 Task: Research Airbnb properties in As Samu, Palestinian Territory from 10th December, 2023 to 25th December, 2023 for 3 adults, 1 child. Place can be shared room with 2 bedrooms having 3 beds and 2 bathrooms. Property type can be guest house. Amenities needed are: wifi, TV, free parkinig on premises, gym, breakfast. Look for 3 properties as per requirement.
Action: Mouse moved to (459, 62)
Screenshot: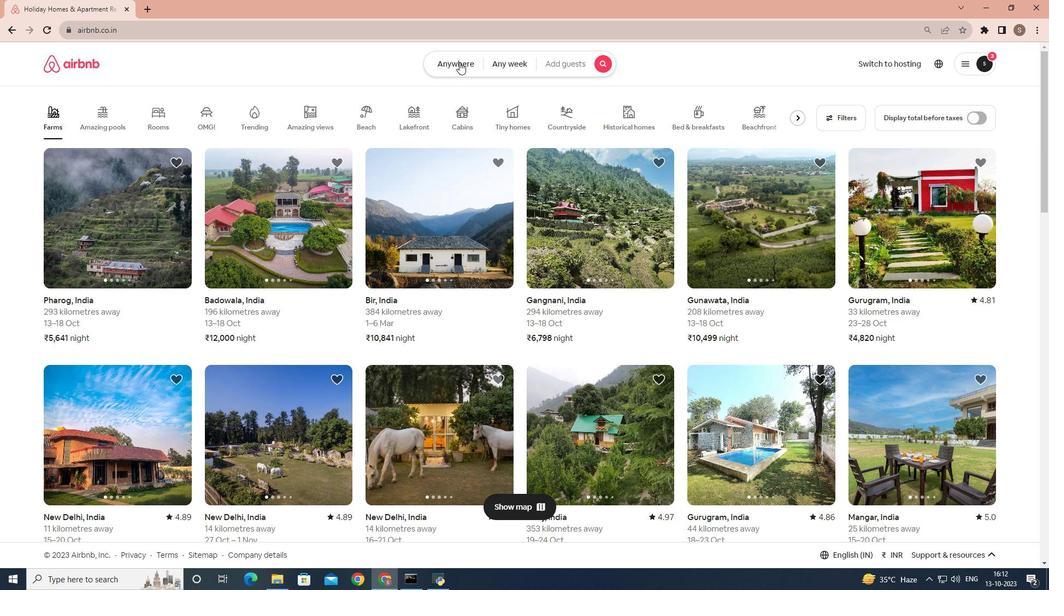 
Action: Mouse pressed left at (459, 62)
Screenshot: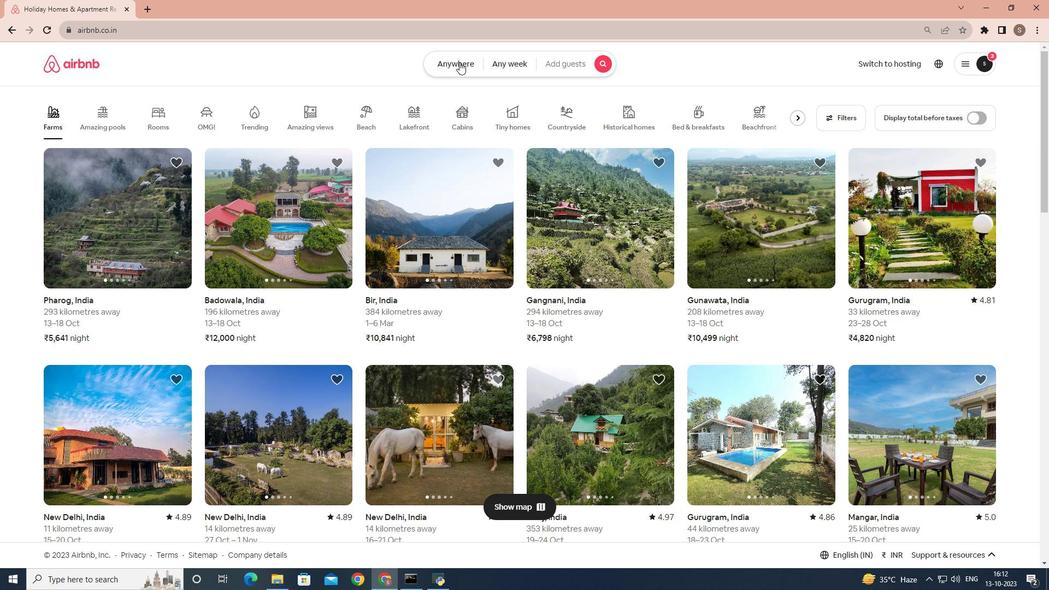
Action: Mouse moved to (351, 100)
Screenshot: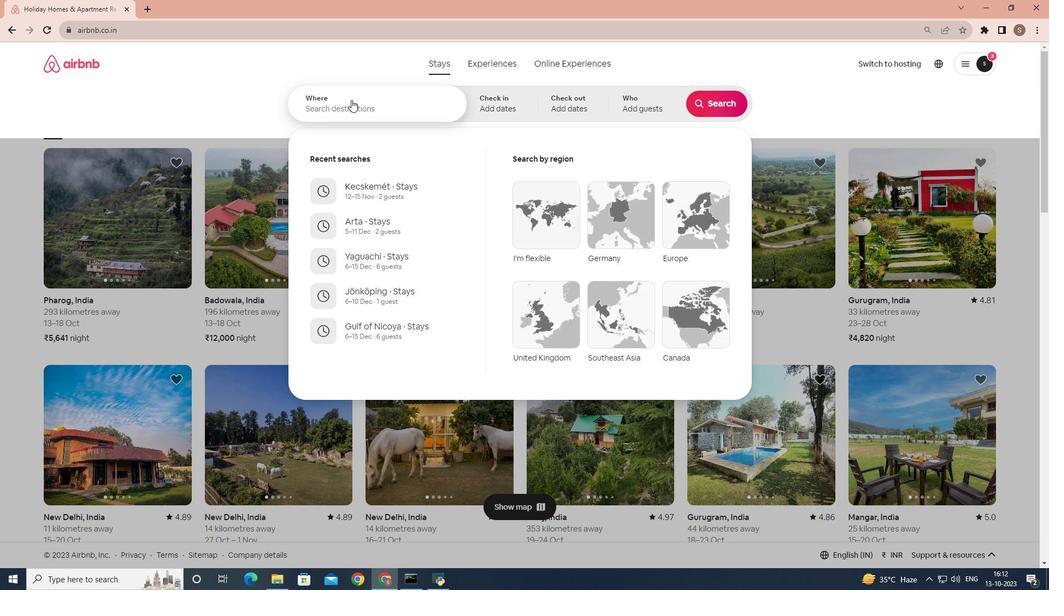 
Action: Mouse pressed left at (351, 100)
Screenshot: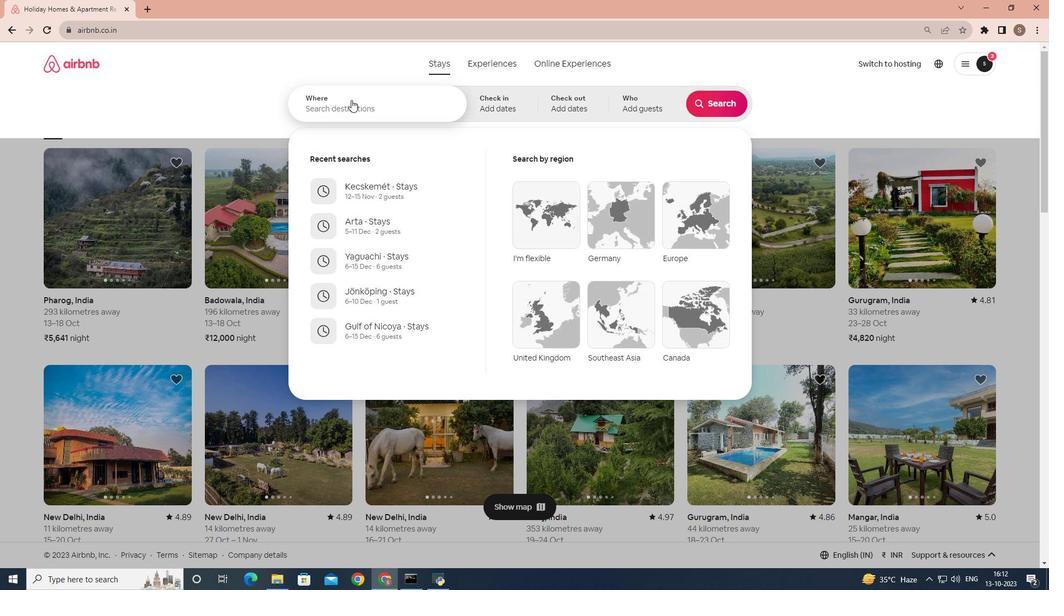 
Action: Mouse moved to (349, 107)
Screenshot: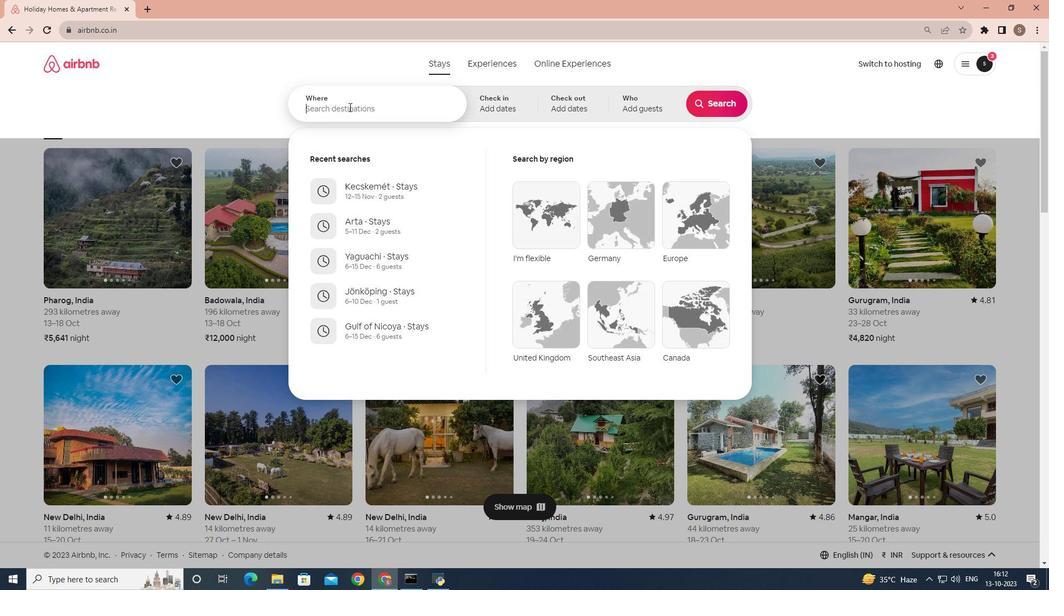 
Action: Key pressed <Key.shift>As<Key.space><Key.shift>Samu<Key.space><Key.backspace>,<Key.space><Key.shift>Palestinian<Key.space><Key.shift>Tr<Key.backspace>erritory<Key.enter>
Screenshot: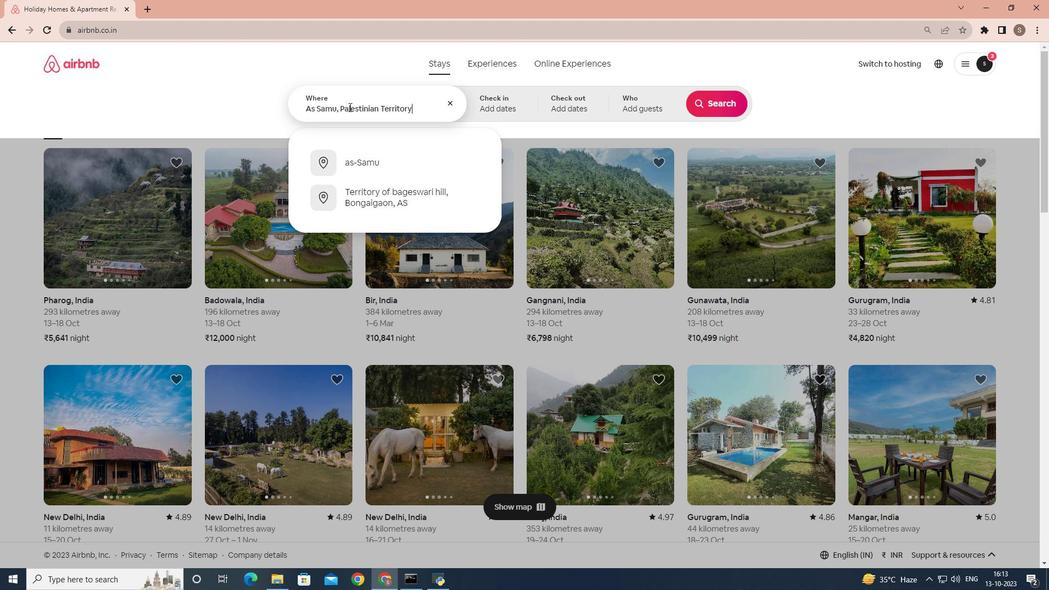 
Action: Mouse moved to (714, 191)
Screenshot: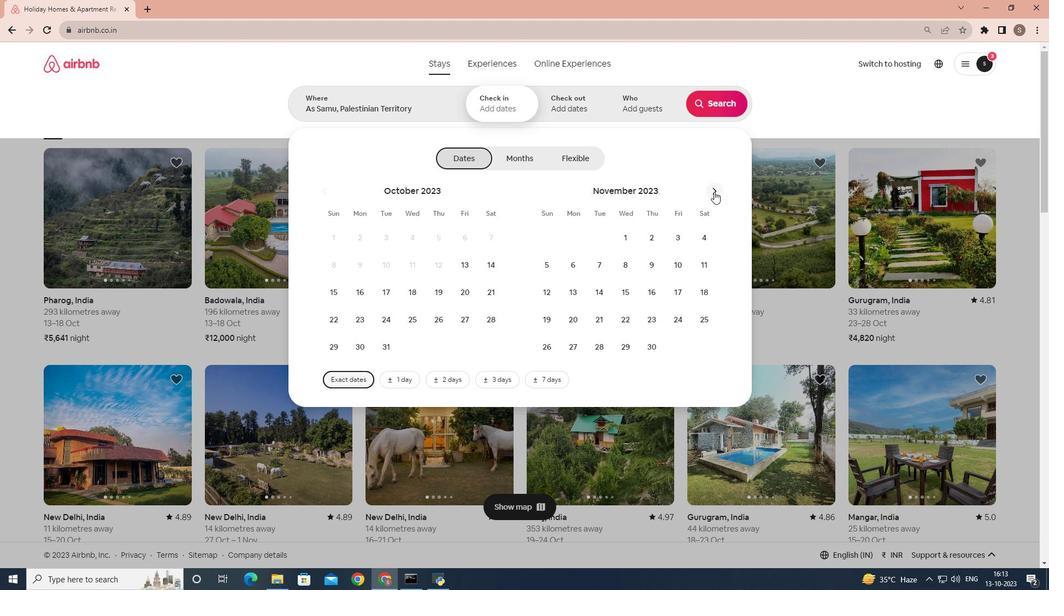 
Action: Mouse pressed left at (714, 191)
Screenshot: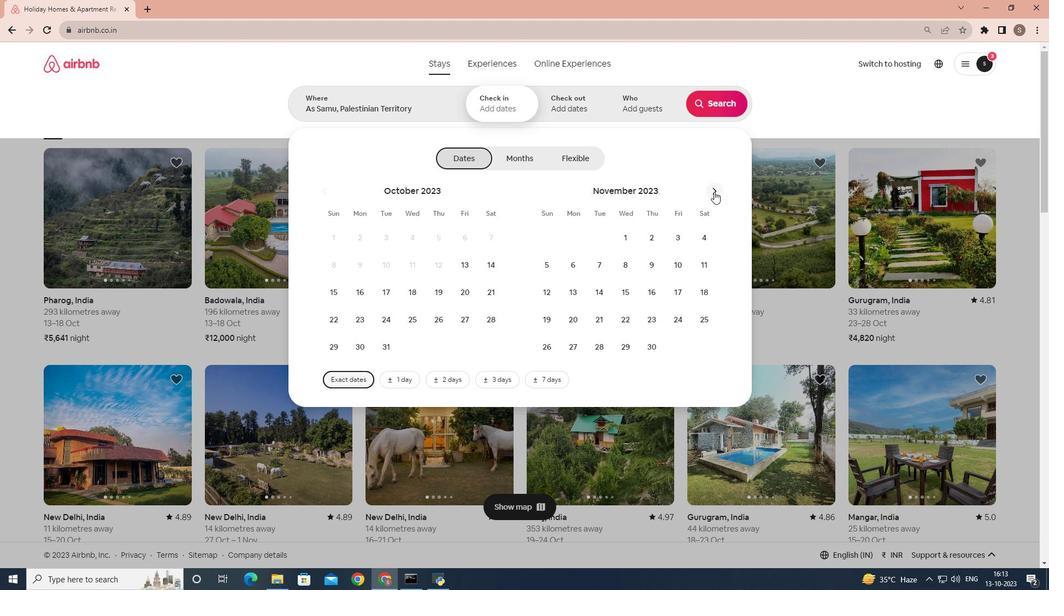 
Action: Mouse moved to (547, 290)
Screenshot: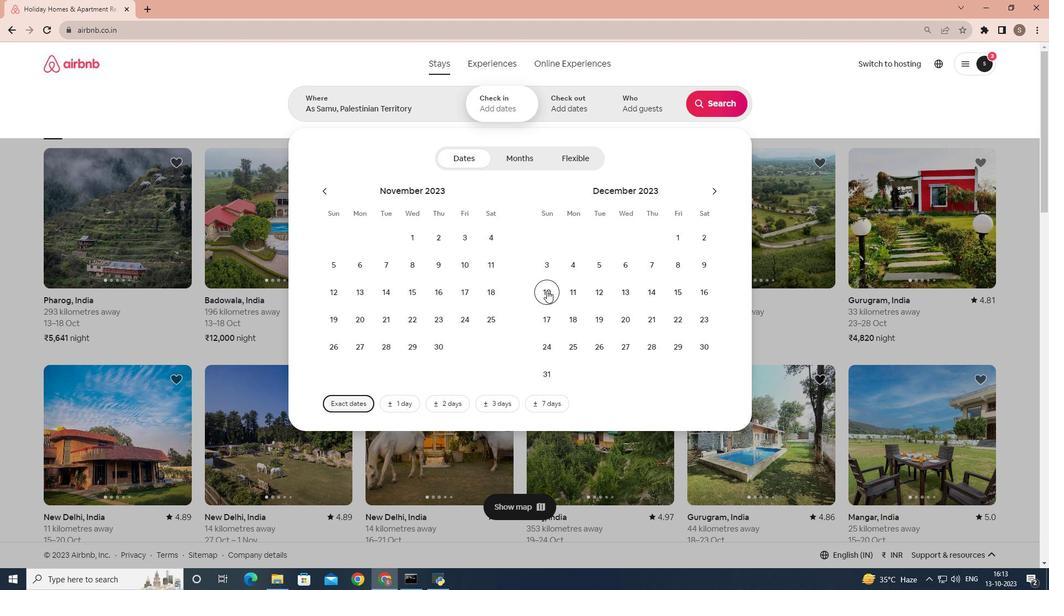 
Action: Mouse pressed left at (547, 290)
Screenshot: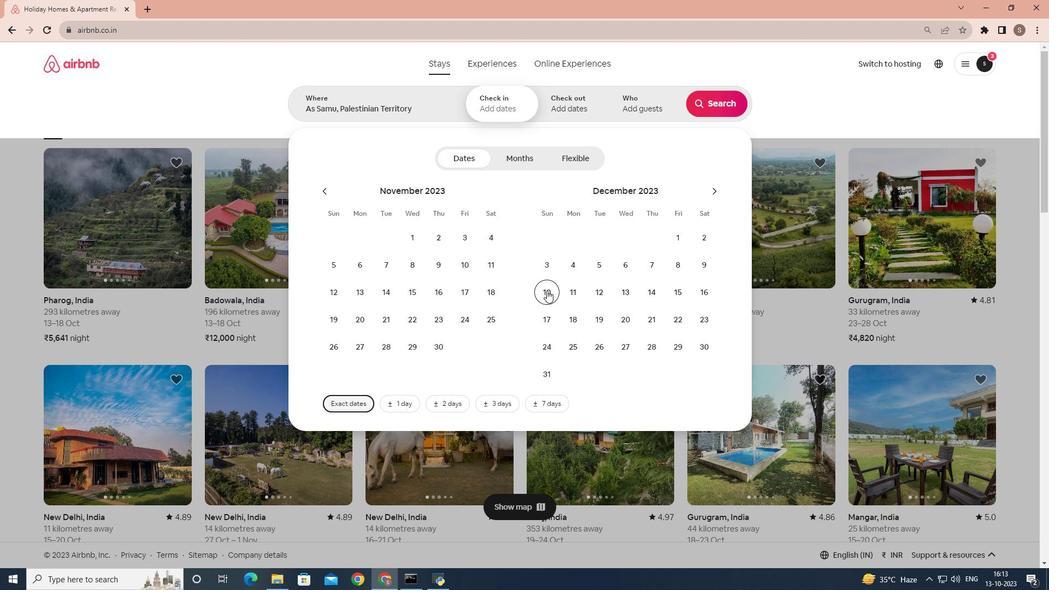 
Action: Mouse moved to (578, 345)
Screenshot: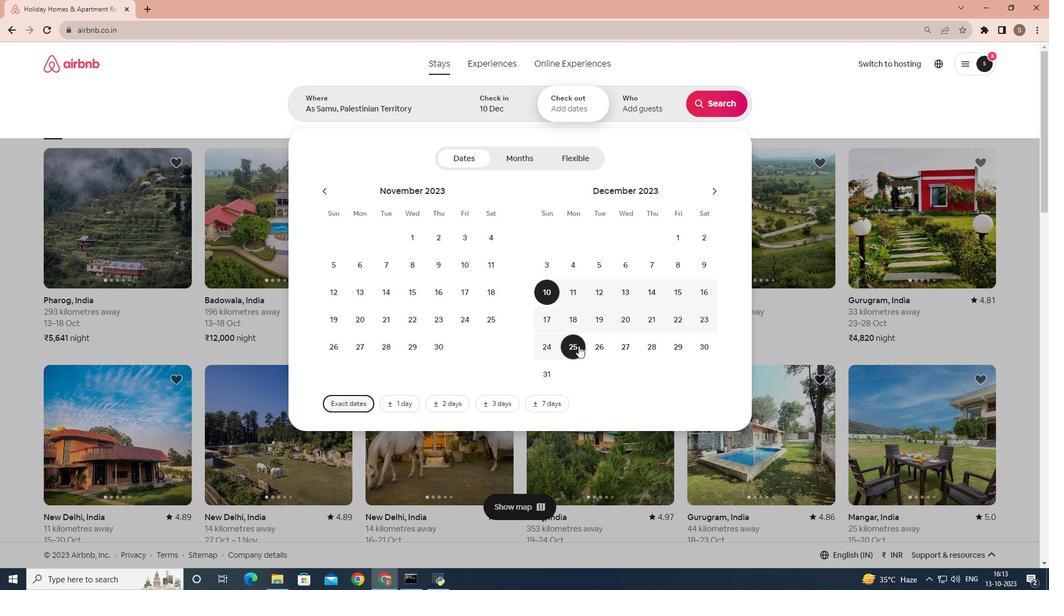 
Action: Mouse pressed left at (578, 345)
Screenshot: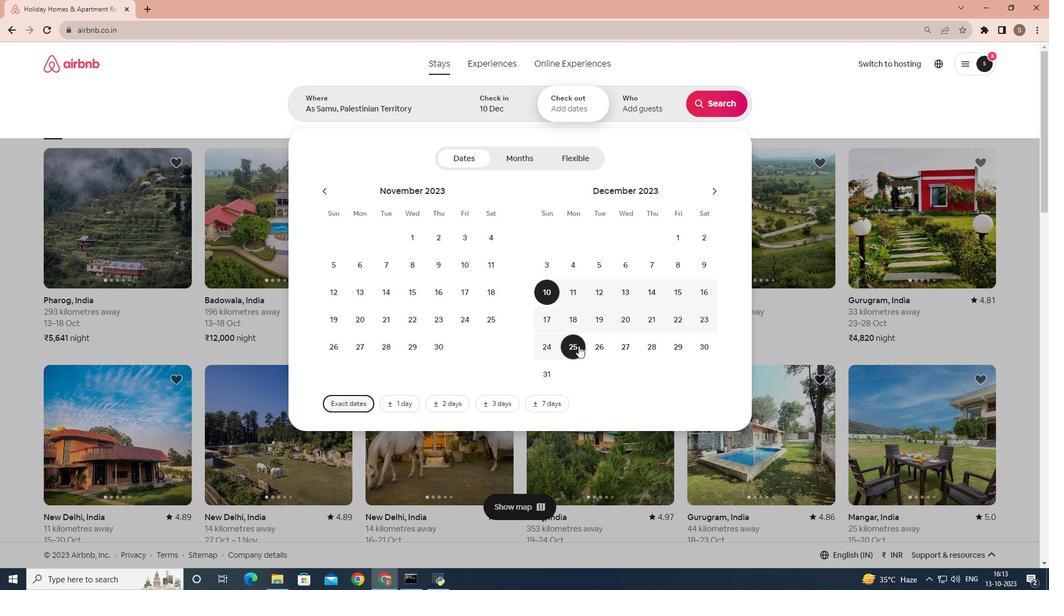 
Action: Mouse moved to (643, 118)
Screenshot: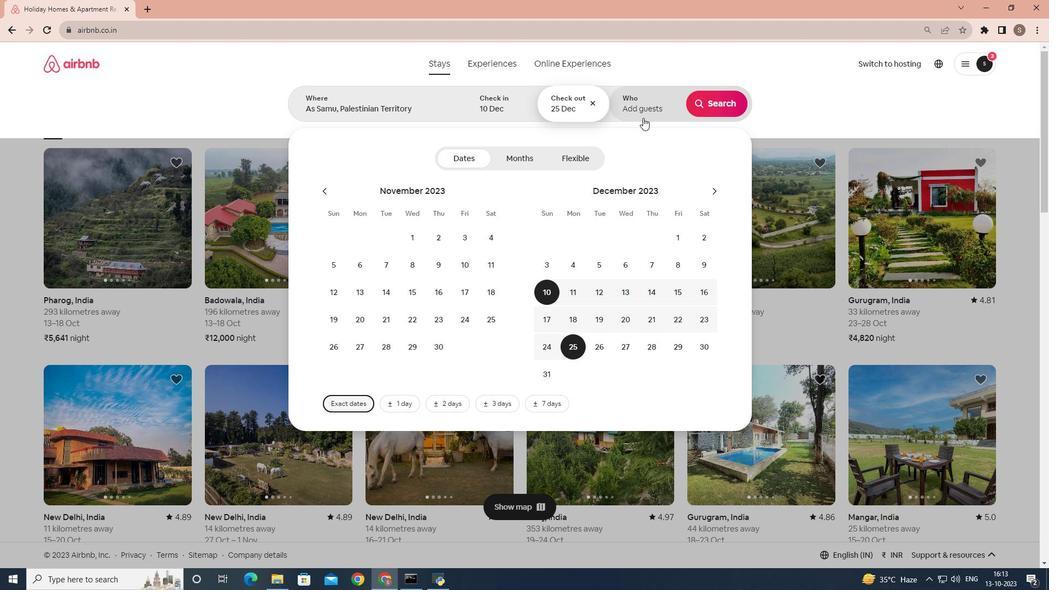 
Action: Mouse pressed left at (643, 118)
Screenshot: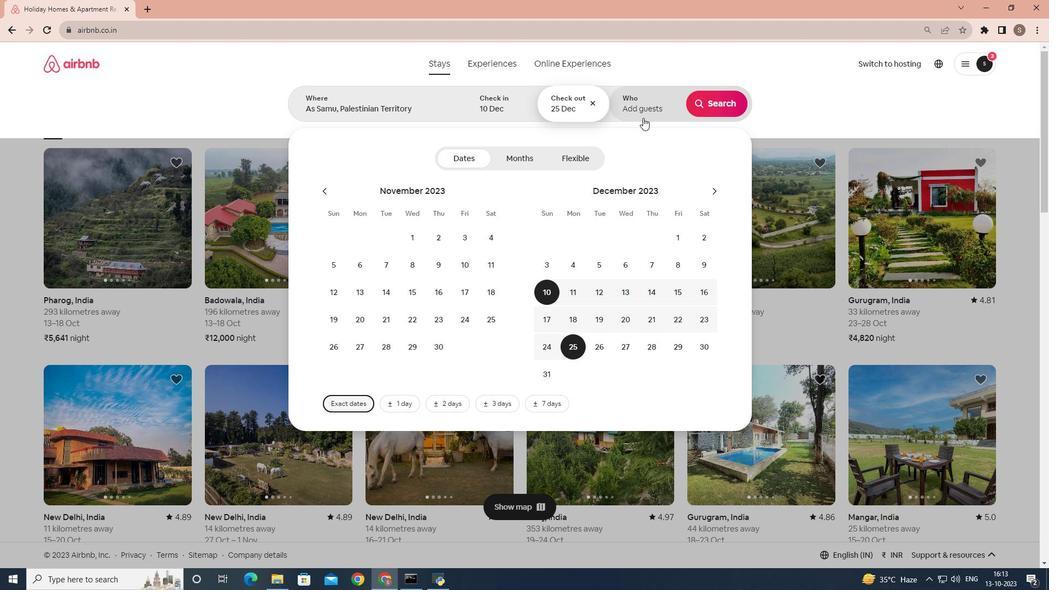 
Action: Mouse moved to (718, 159)
Screenshot: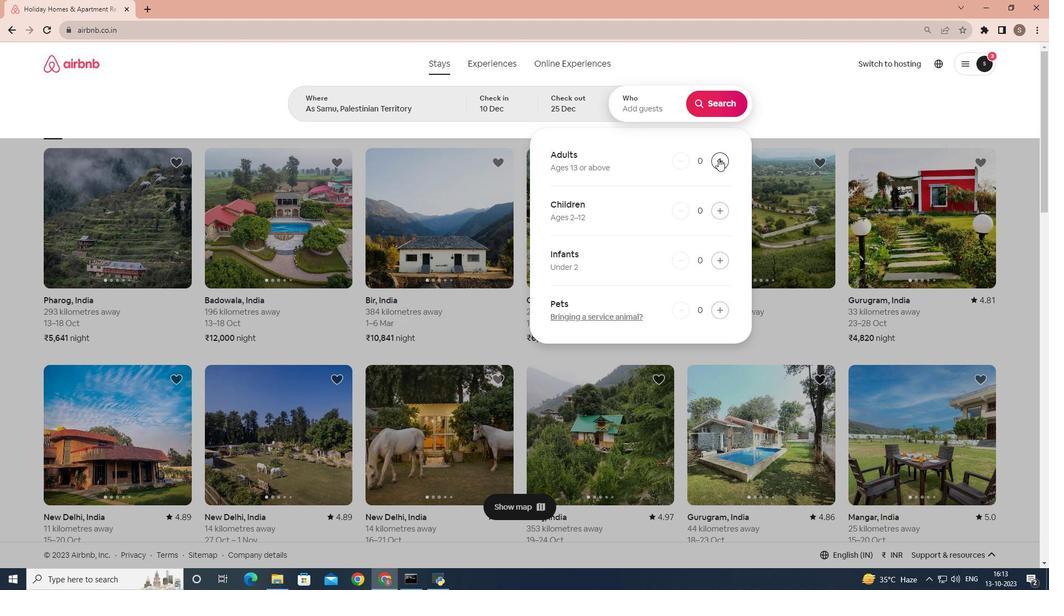 
Action: Mouse pressed left at (718, 159)
Screenshot: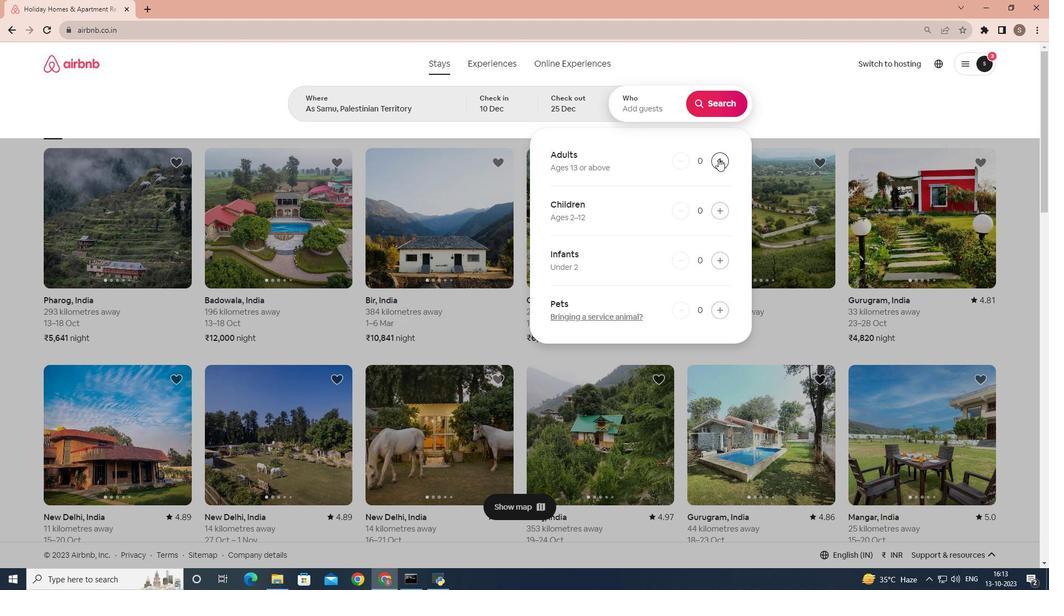 
Action: Mouse pressed left at (718, 159)
Screenshot: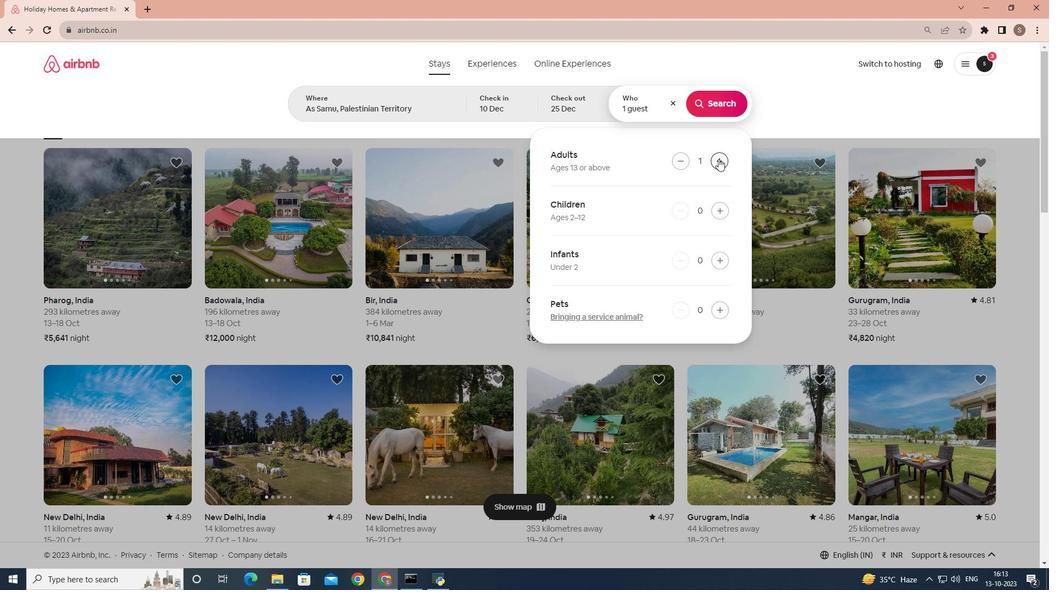 
Action: Mouse pressed left at (718, 159)
Screenshot: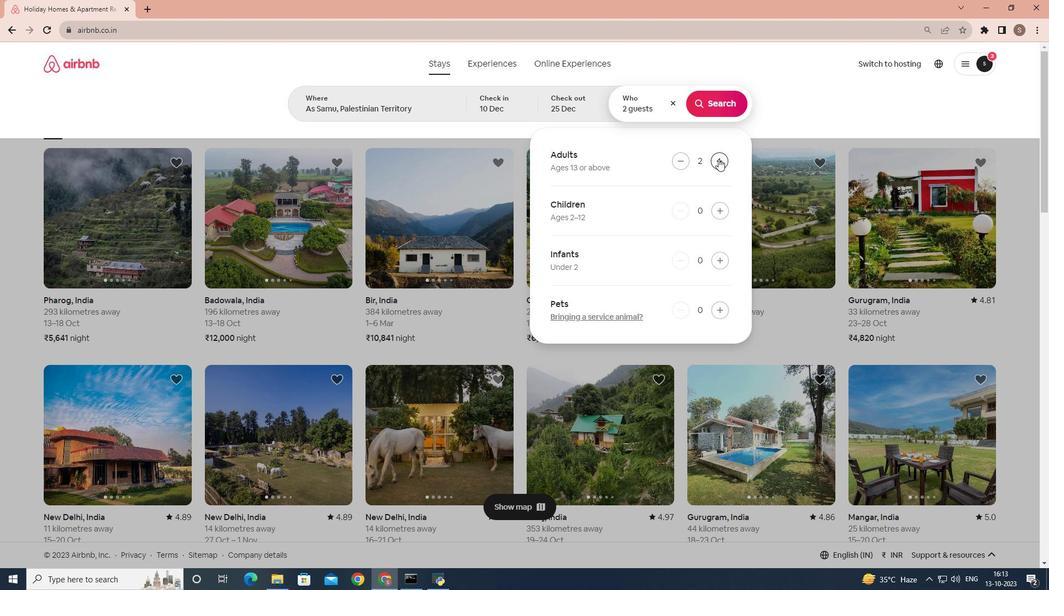 
Action: Mouse moved to (723, 203)
Screenshot: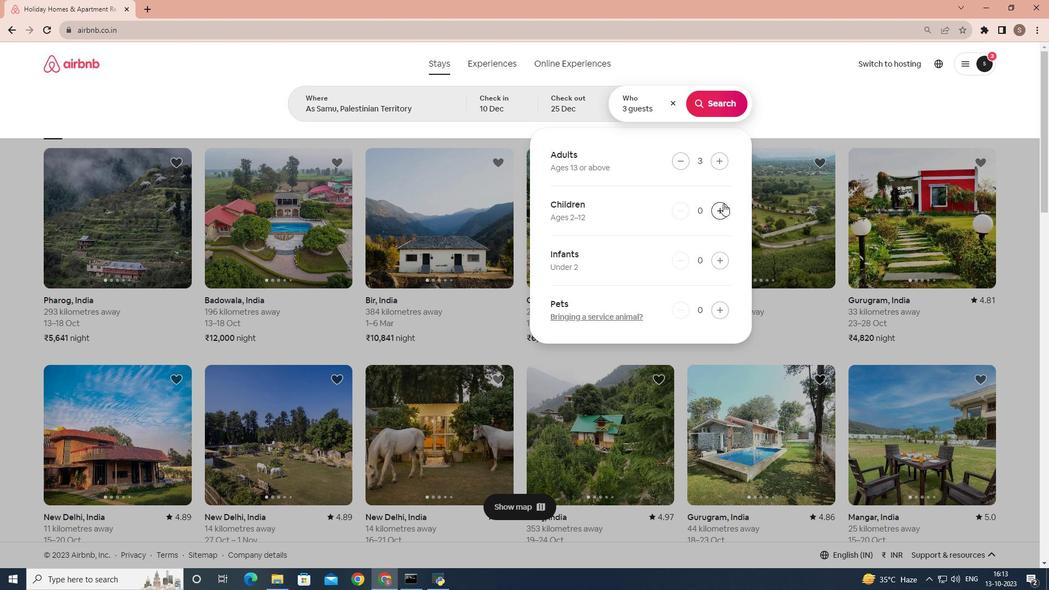 
Action: Mouse pressed left at (723, 203)
Screenshot: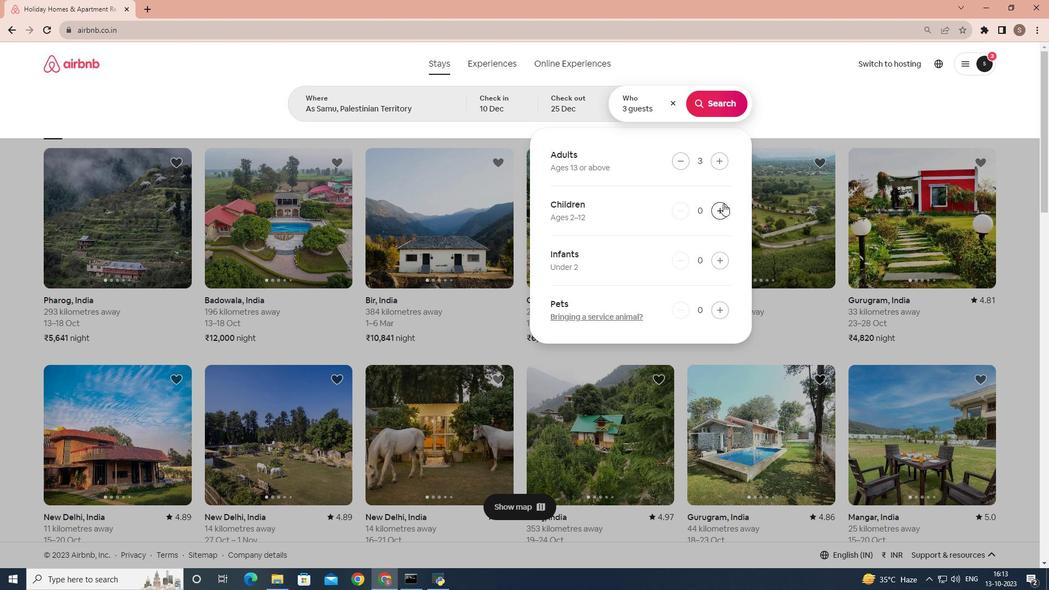 
Action: Mouse moved to (704, 104)
Screenshot: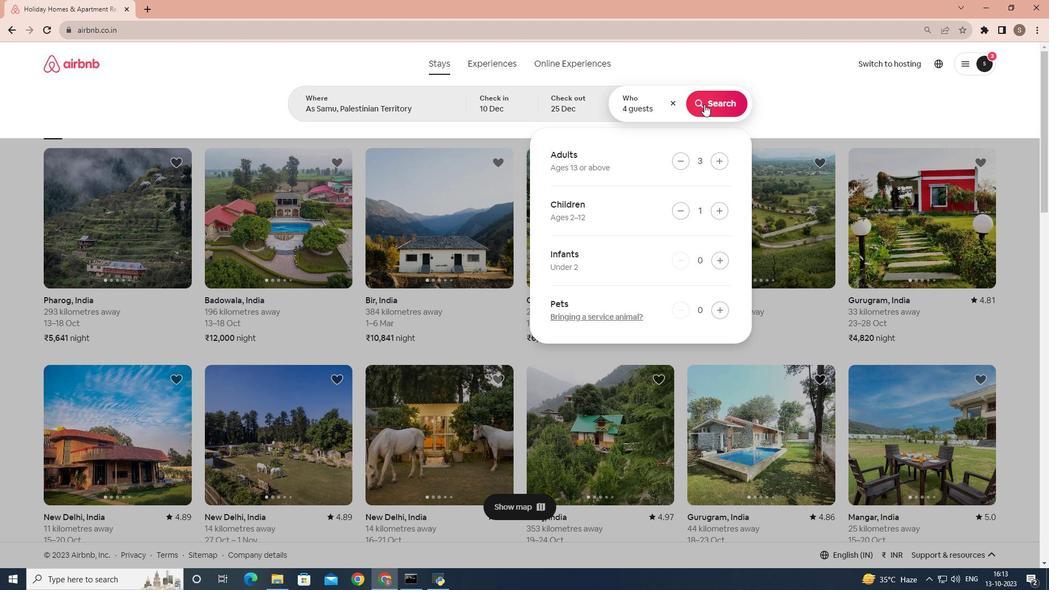 
Action: Mouse pressed left at (704, 104)
Screenshot: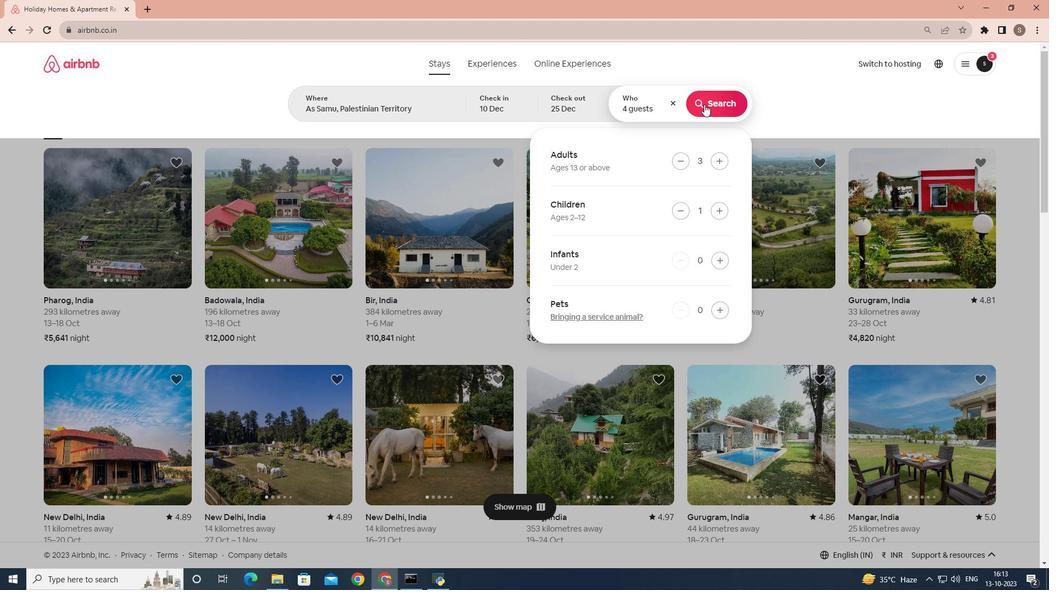 
Action: Mouse moved to (861, 107)
Screenshot: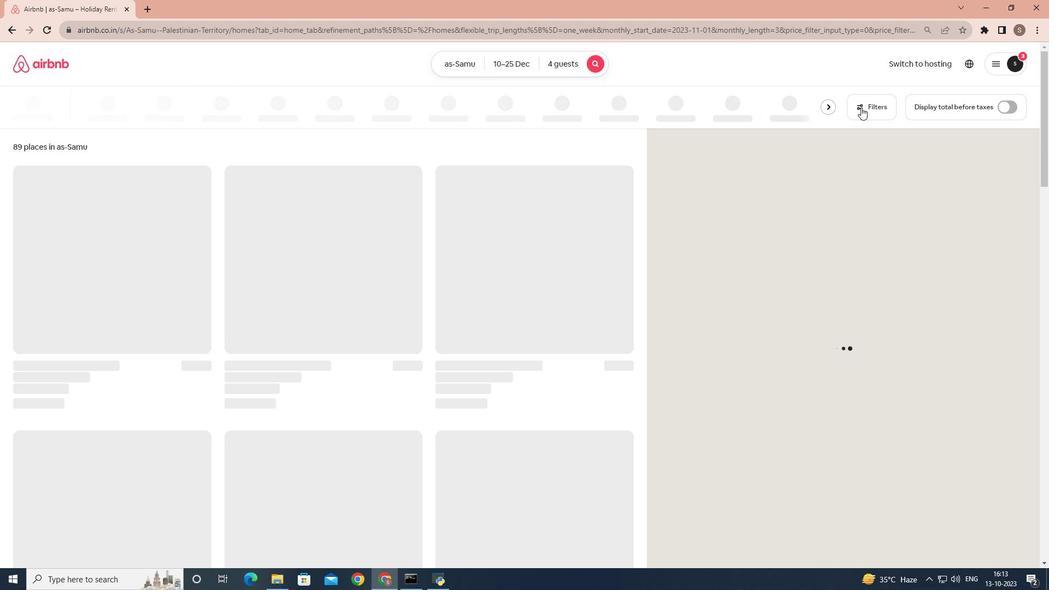 
Action: Mouse pressed left at (861, 107)
Screenshot: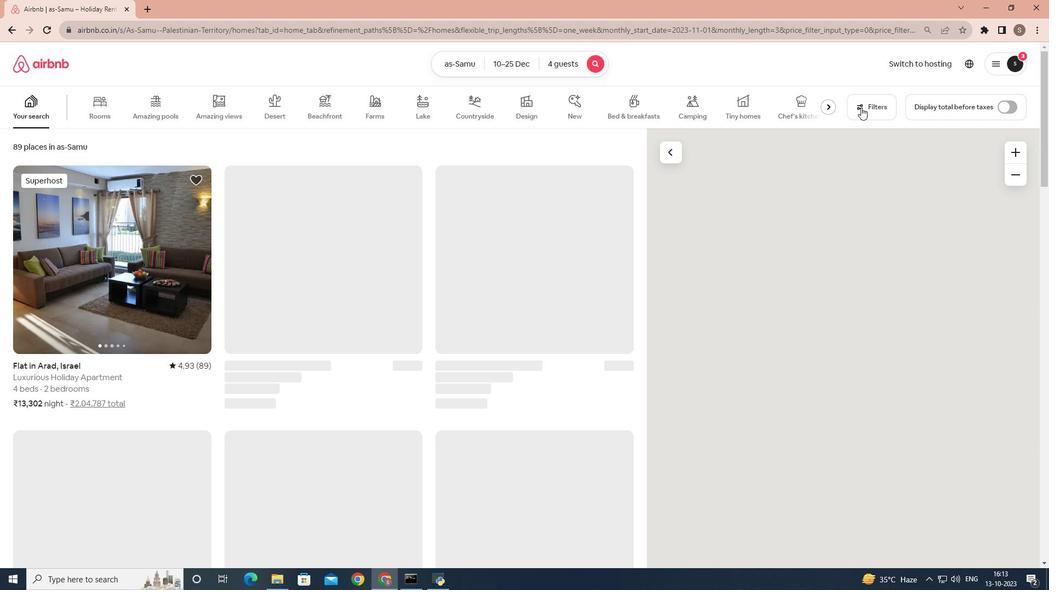 
Action: Mouse moved to (568, 269)
Screenshot: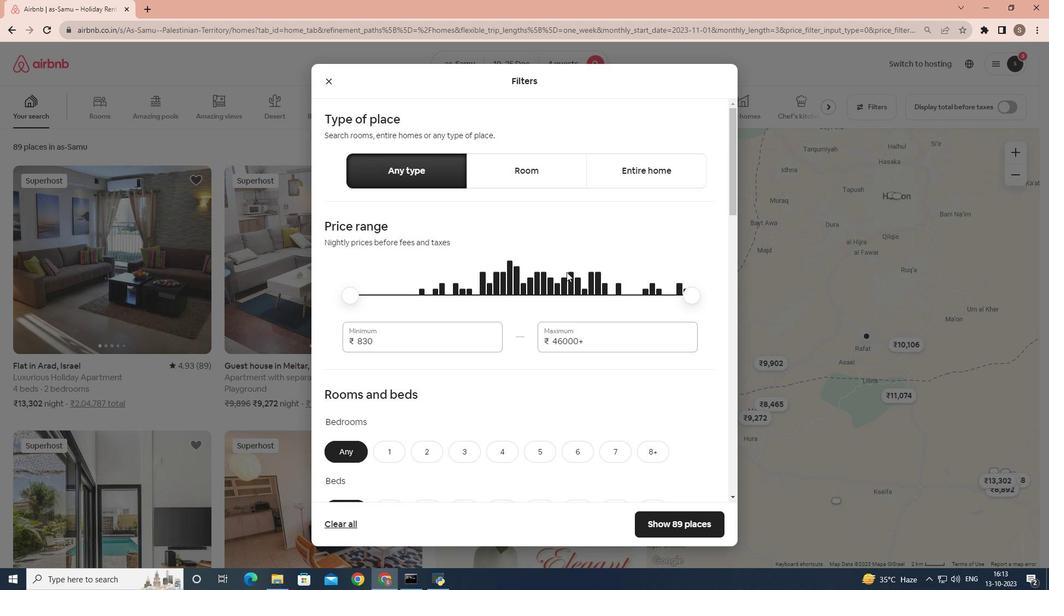 
Action: Mouse scrolled (568, 269) with delta (0, 0)
Screenshot: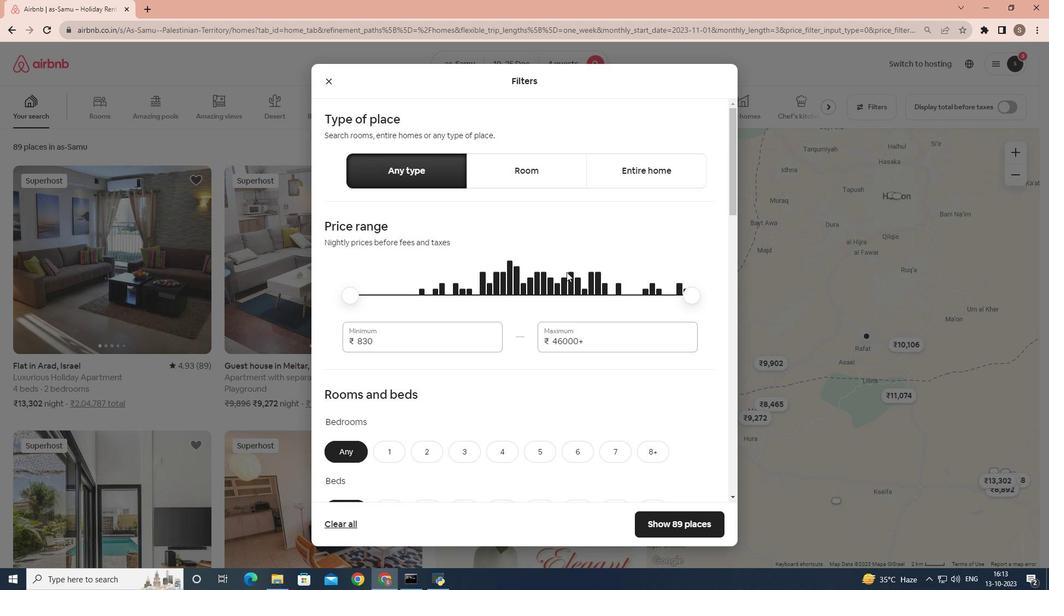 
Action: Mouse moved to (430, 389)
Screenshot: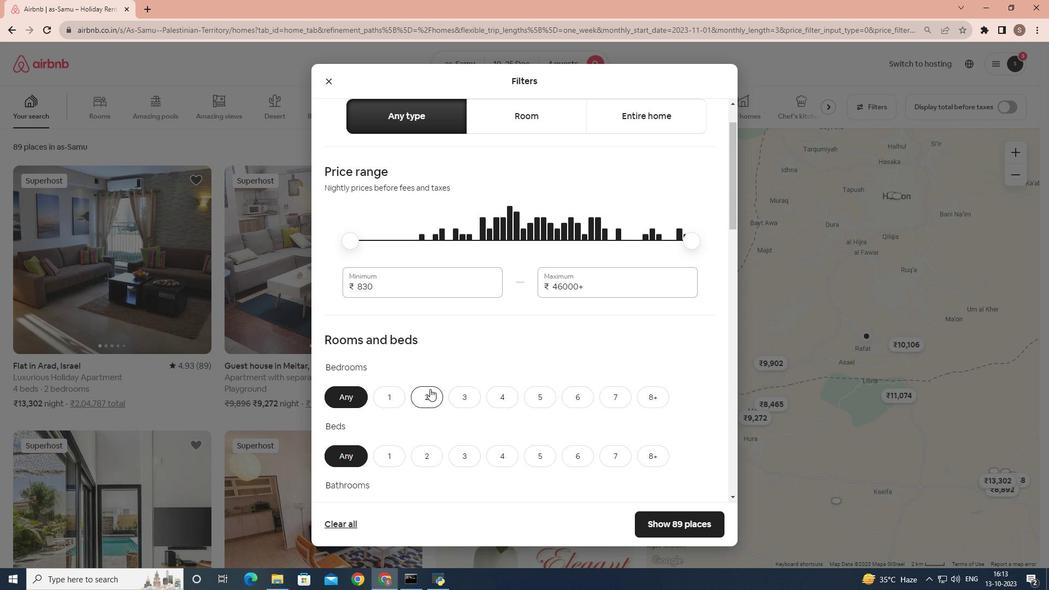 
Action: Mouse pressed left at (430, 389)
Screenshot: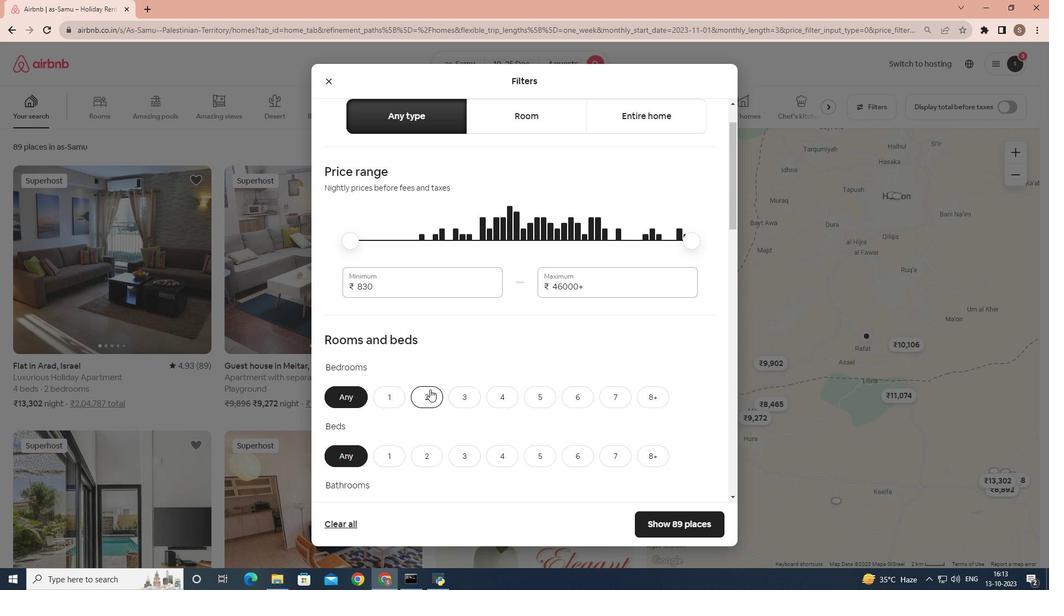 
Action: Mouse moved to (462, 350)
Screenshot: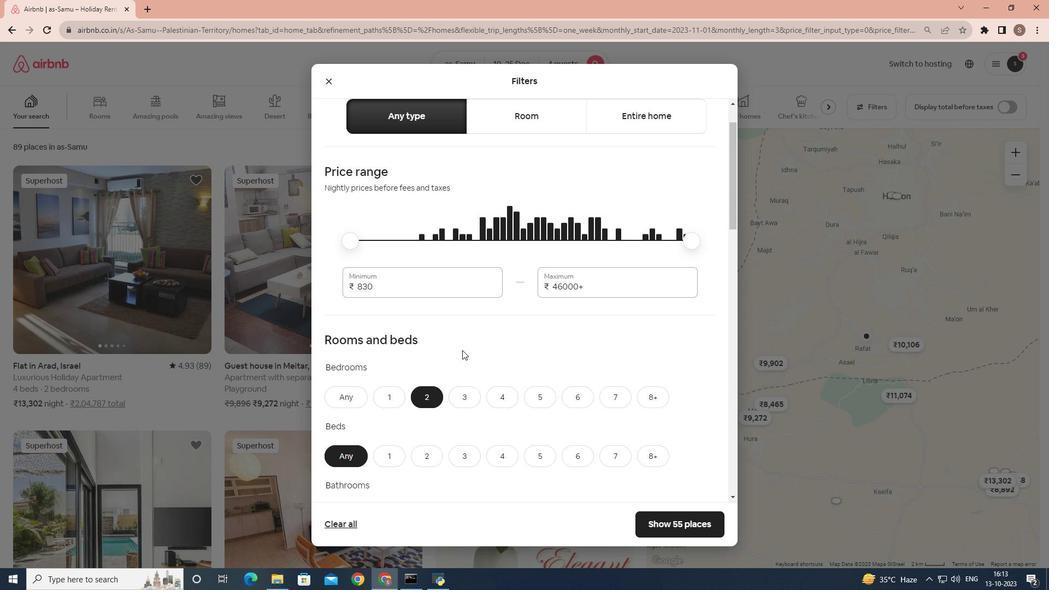 
Action: Mouse scrolled (462, 349) with delta (0, 0)
Screenshot: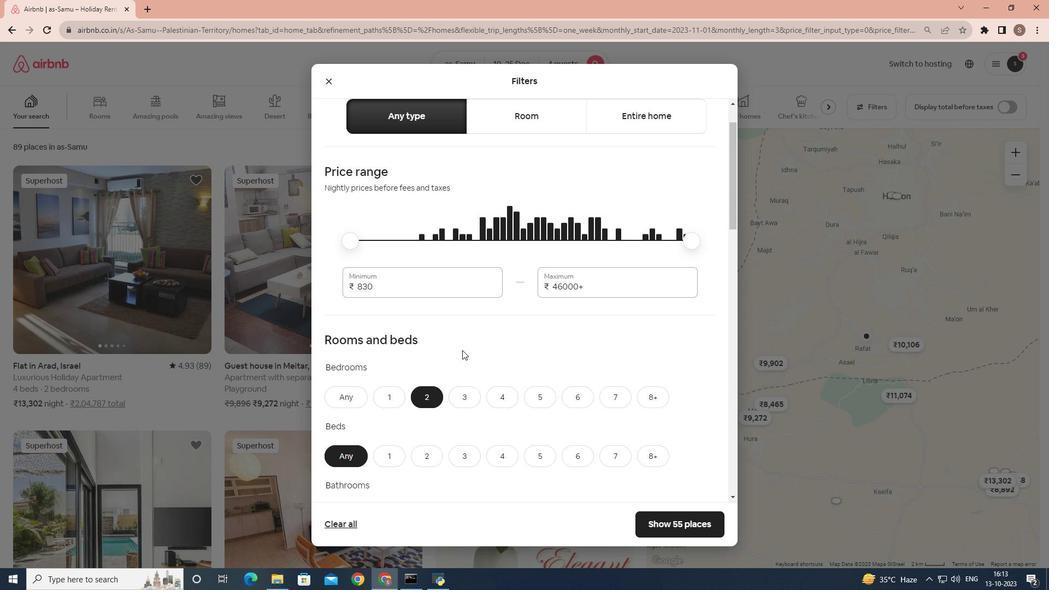 
Action: Mouse scrolled (462, 349) with delta (0, 0)
Screenshot: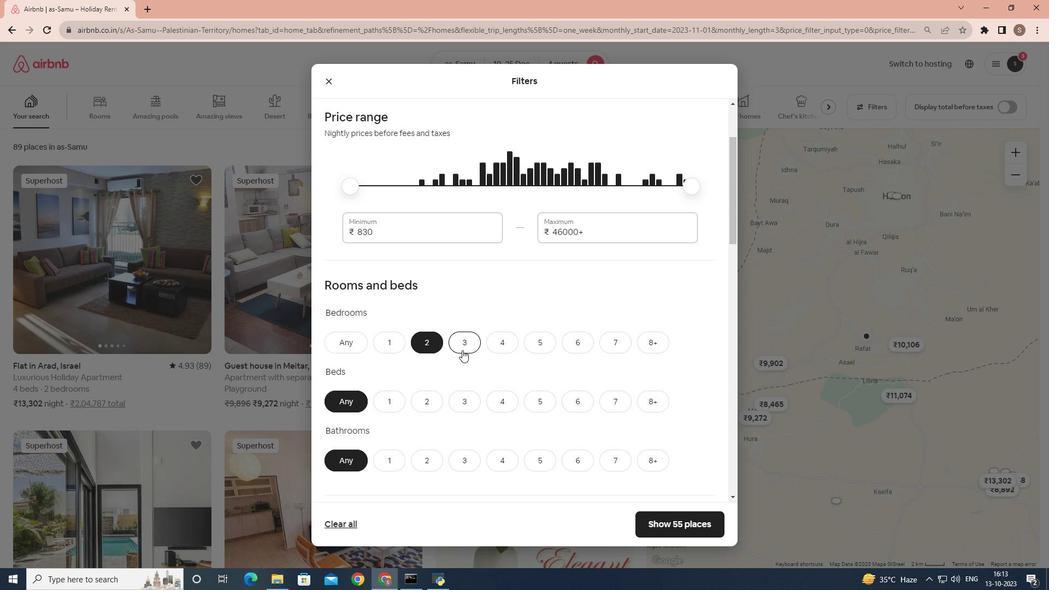 
Action: Mouse scrolled (462, 349) with delta (0, 0)
Screenshot: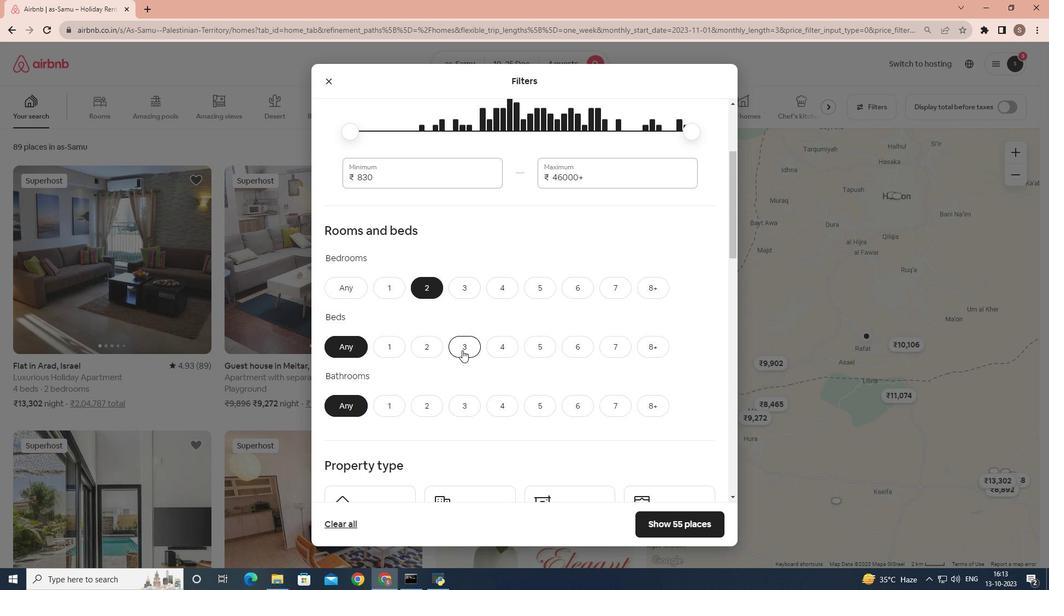 
Action: Mouse moved to (462, 286)
Screenshot: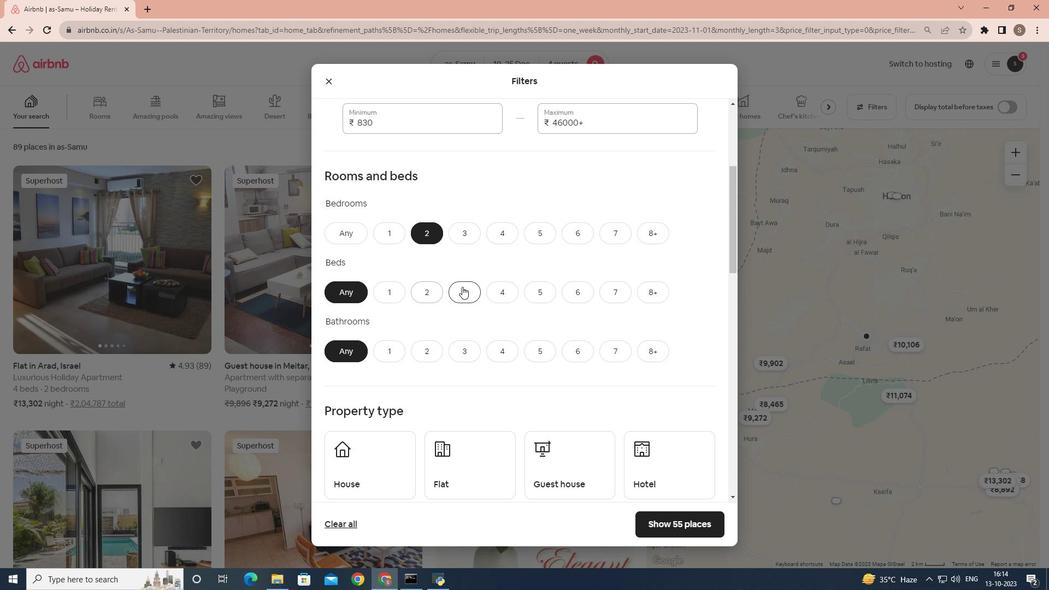 
Action: Mouse pressed left at (462, 286)
Screenshot: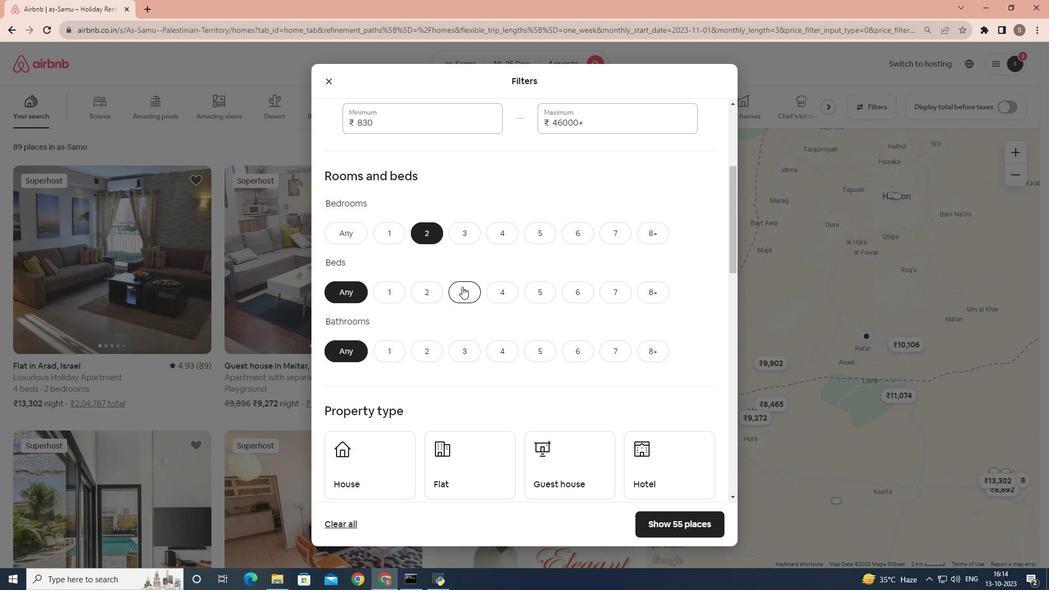 
Action: Mouse moved to (431, 353)
Screenshot: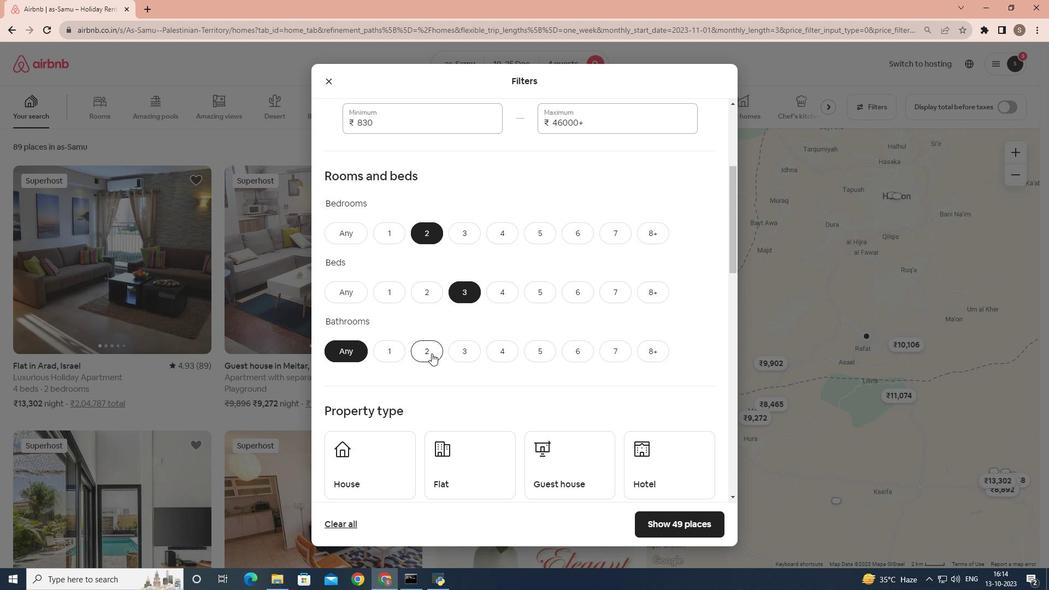 
Action: Mouse pressed left at (431, 353)
Screenshot: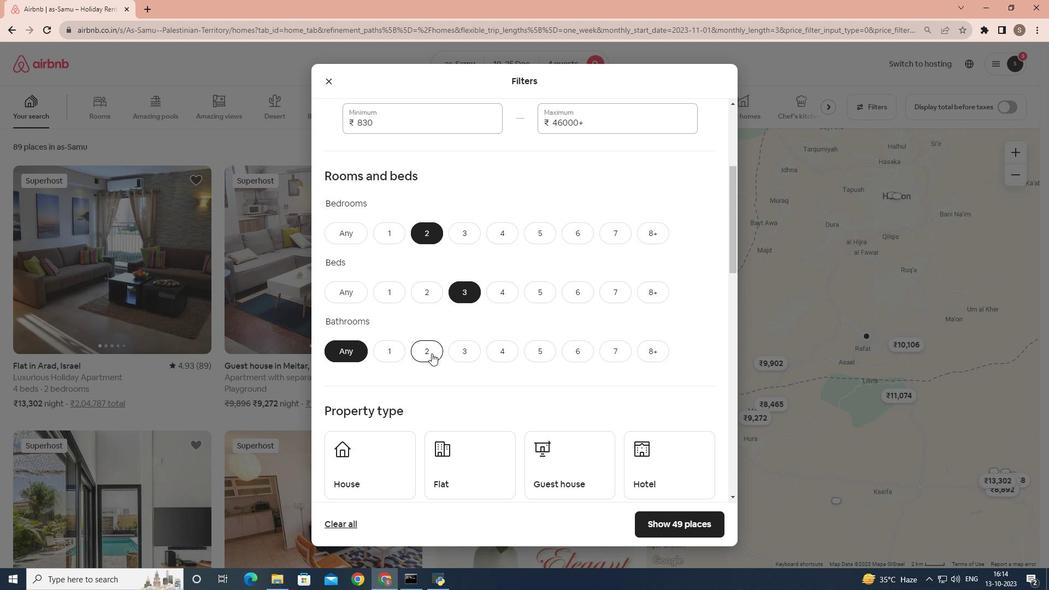 
Action: Mouse moved to (456, 341)
Screenshot: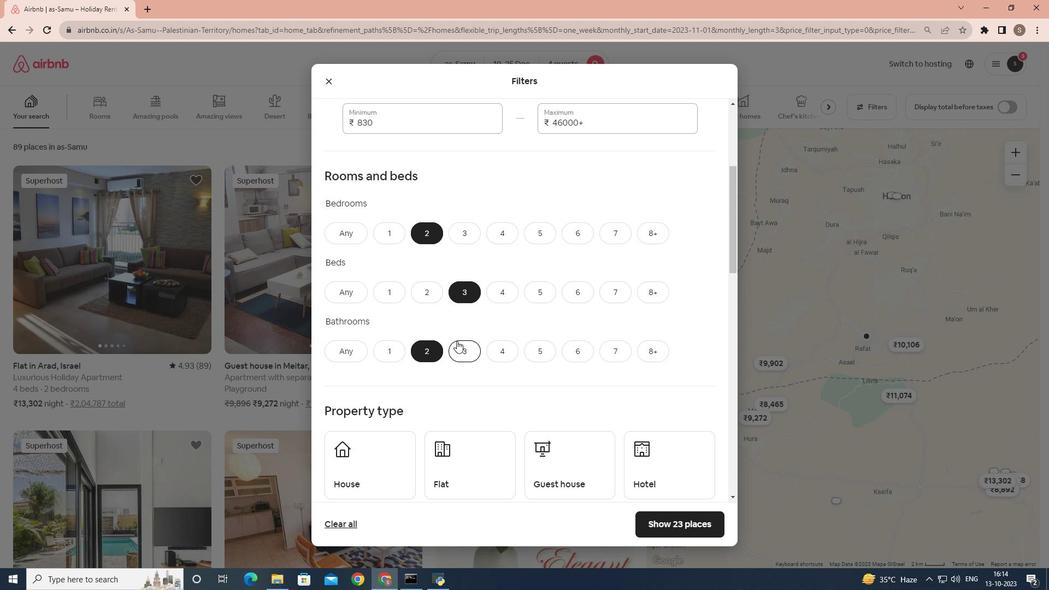 
Action: Mouse scrolled (456, 340) with delta (0, 0)
Screenshot: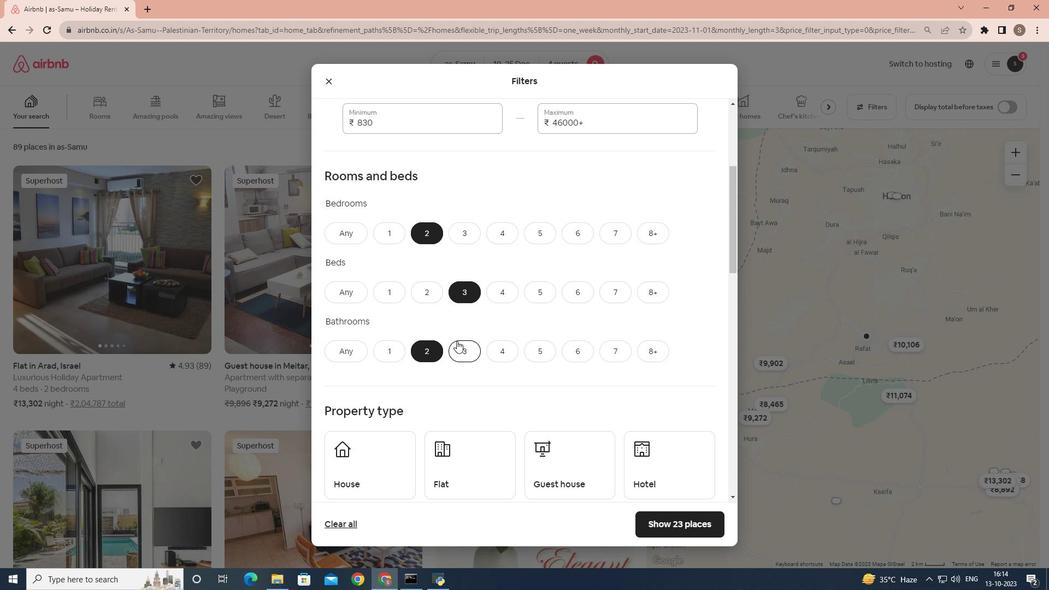 
Action: Mouse scrolled (456, 340) with delta (0, 0)
Screenshot: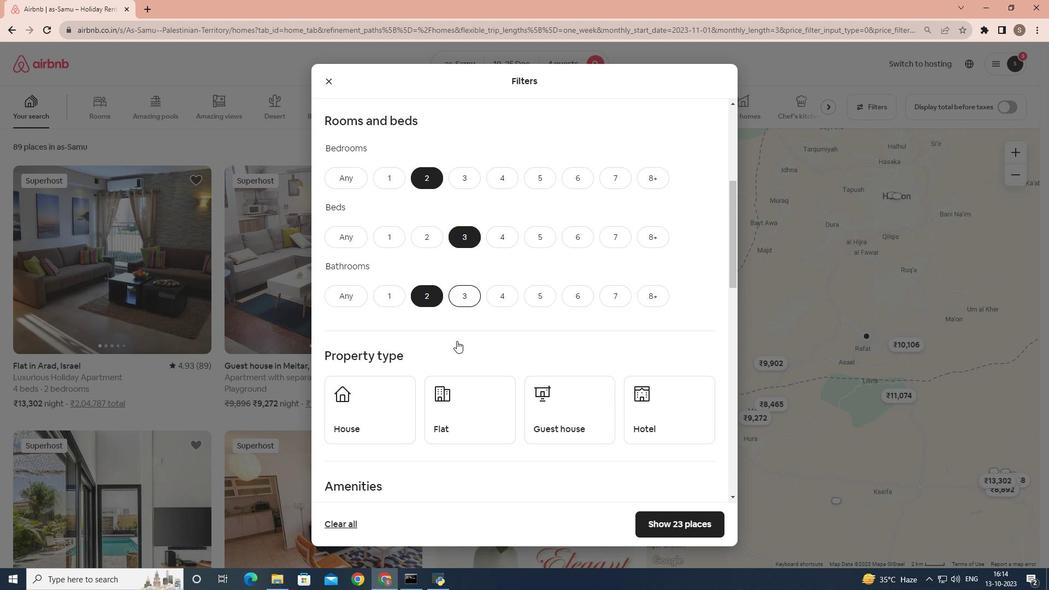 
Action: Mouse moved to (553, 348)
Screenshot: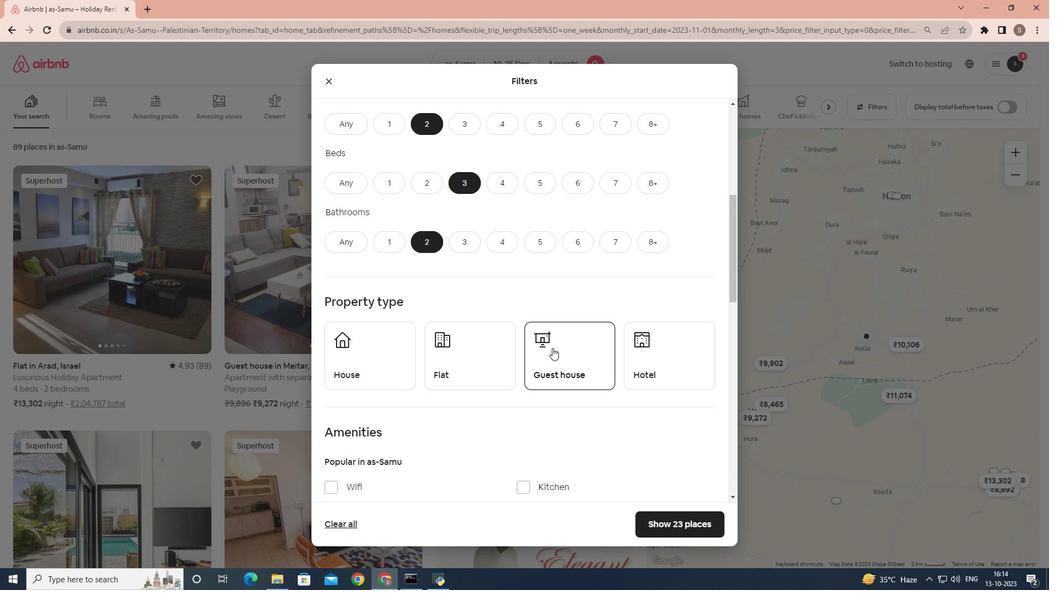 
Action: Mouse pressed left at (553, 348)
Screenshot: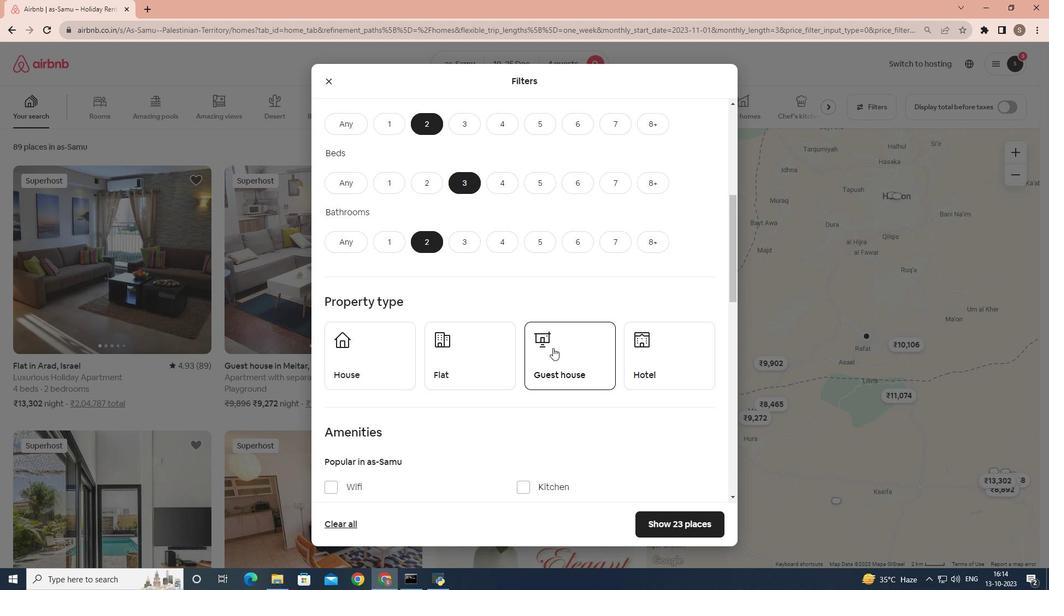 
Action: Mouse scrolled (553, 347) with delta (0, 0)
Screenshot: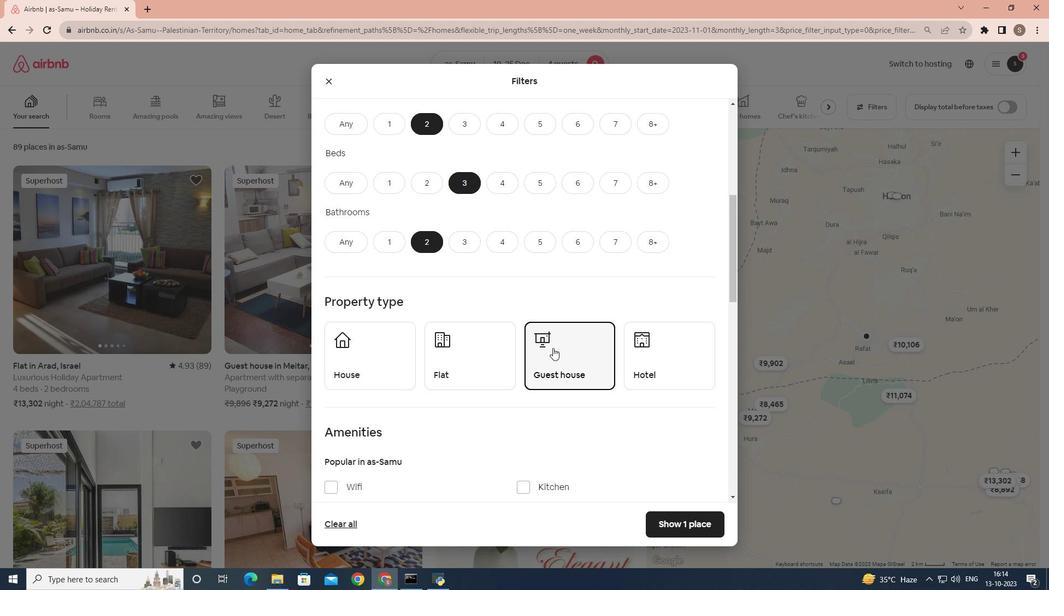 
Action: Mouse scrolled (553, 347) with delta (0, 0)
Screenshot: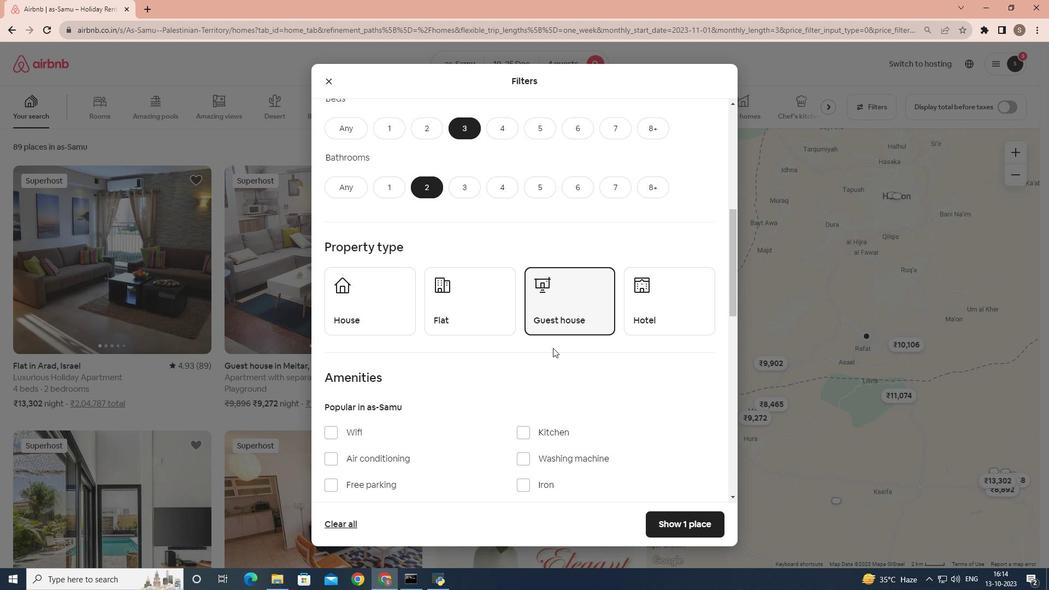 
Action: Mouse scrolled (553, 347) with delta (0, 0)
Screenshot: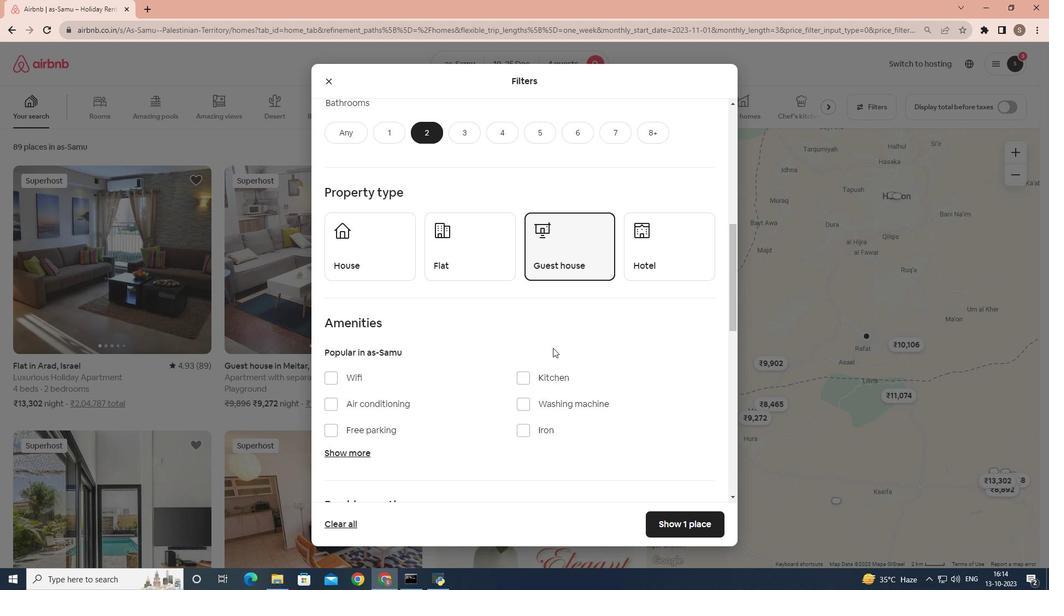 
Action: Mouse scrolled (553, 347) with delta (0, 0)
Screenshot: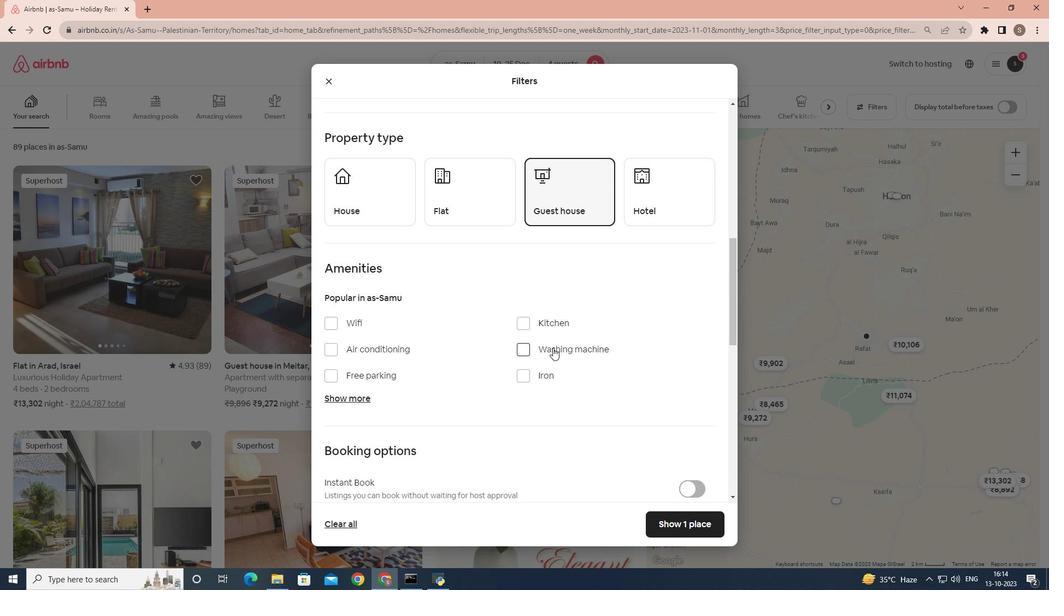 
Action: Mouse moved to (329, 266)
Screenshot: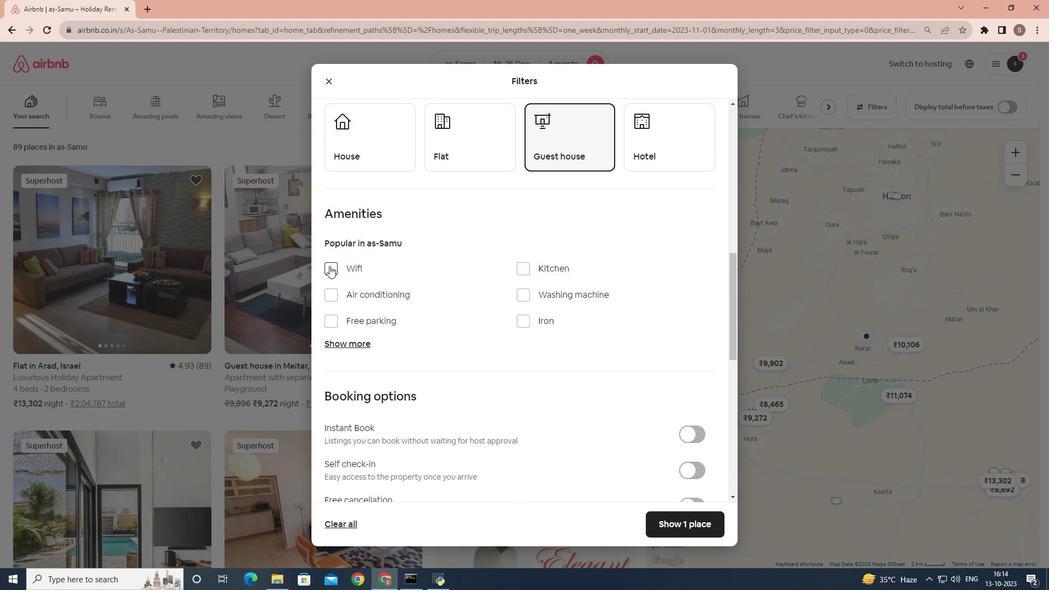 
Action: Mouse pressed left at (329, 266)
Screenshot: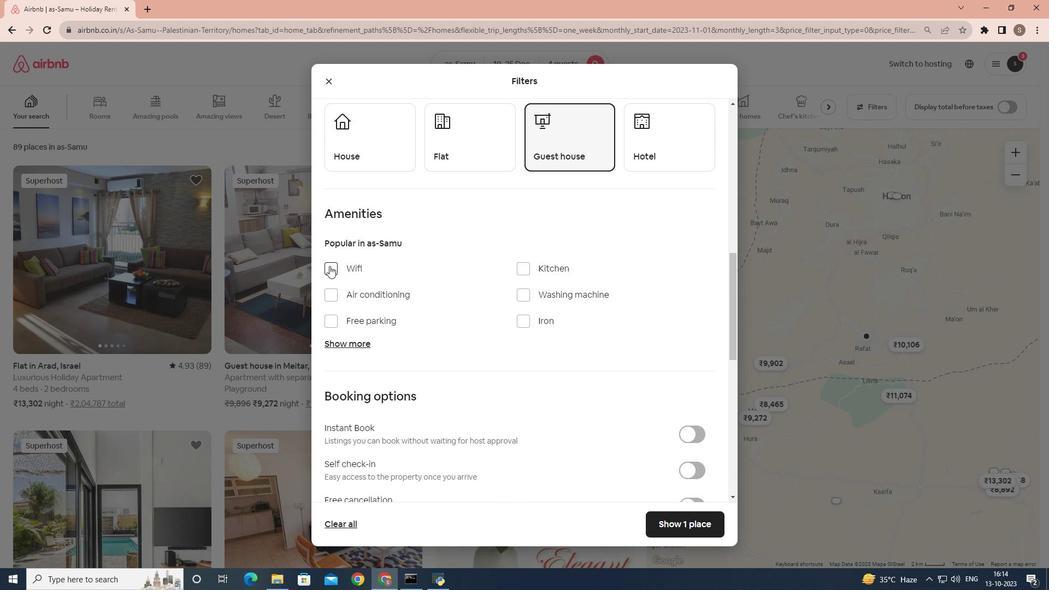
Action: Mouse moved to (418, 260)
Screenshot: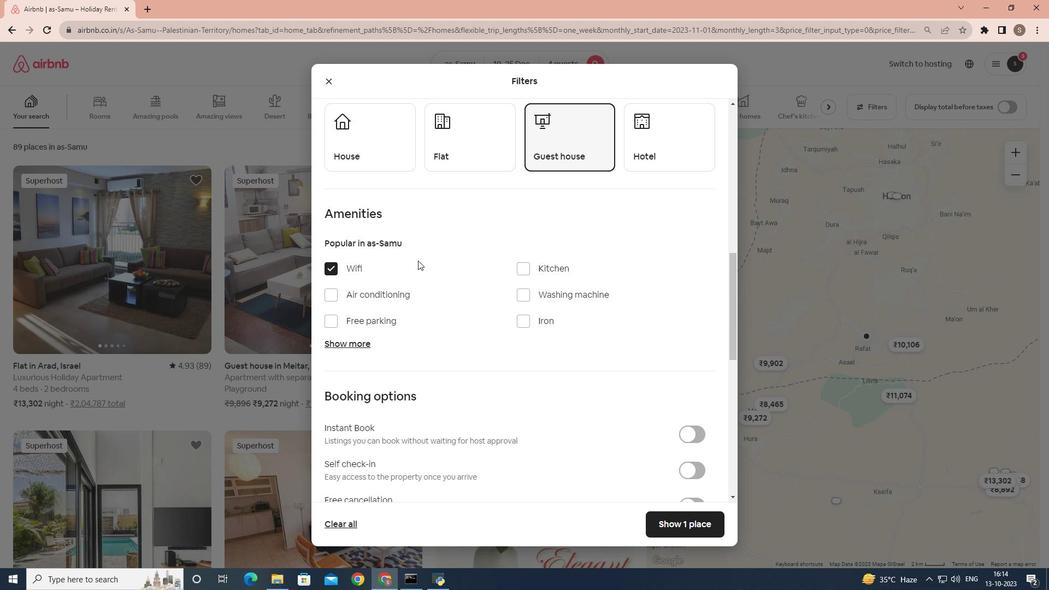 
Action: Mouse scrolled (418, 260) with delta (0, 0)
Screenshot: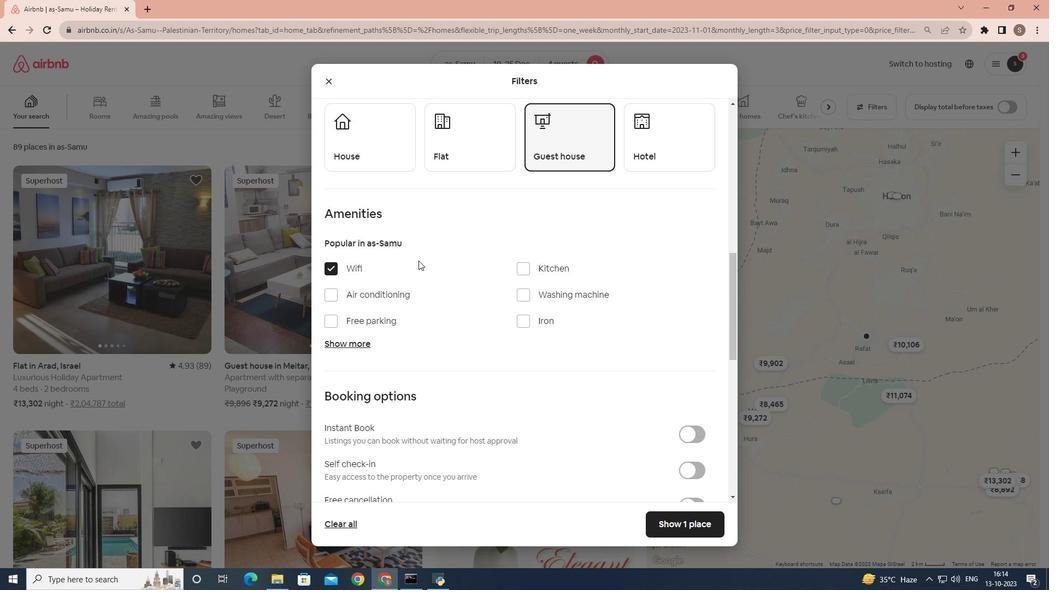 
Action: Mouse moved to (361, 289)
Screenshot: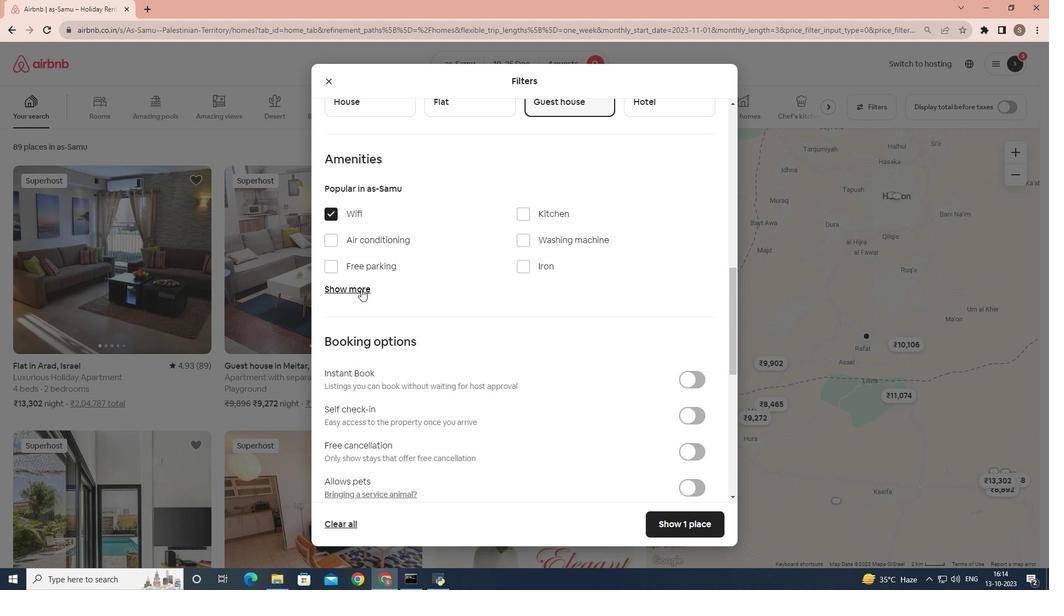 
Action: Mouse pressed left at (361, 289)
Screenshot: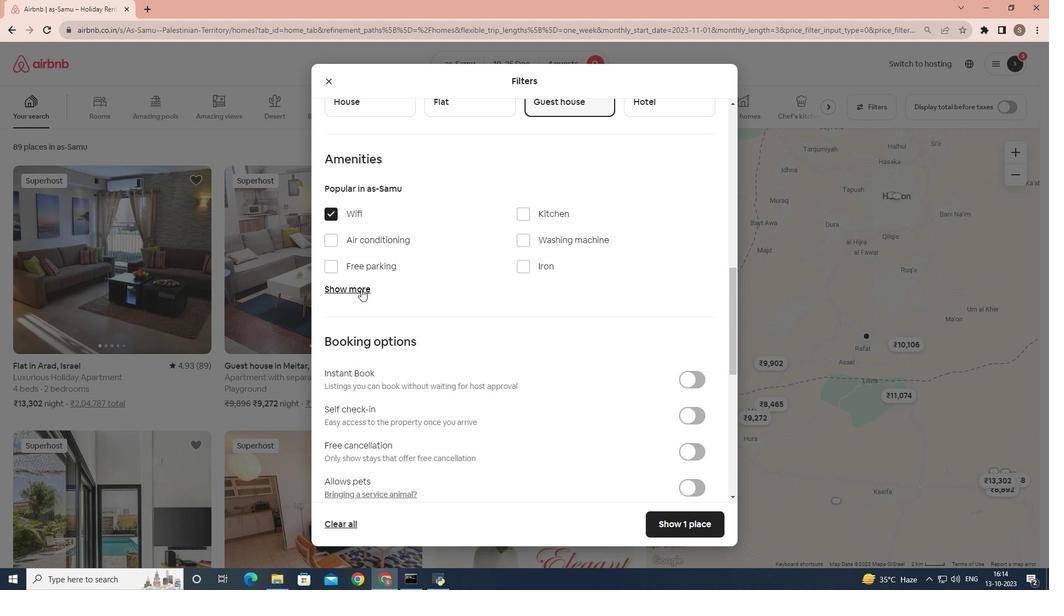 
Action: Mouse moved to (524, 357)
Screenshot: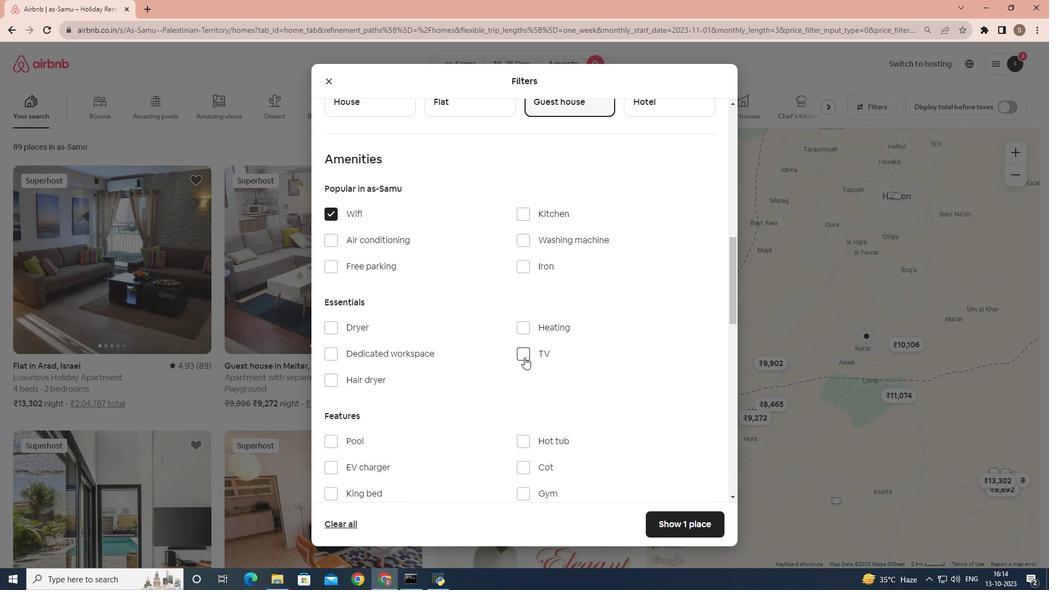 
Action: Mouse pressed left at (524, 357)
Screenshot: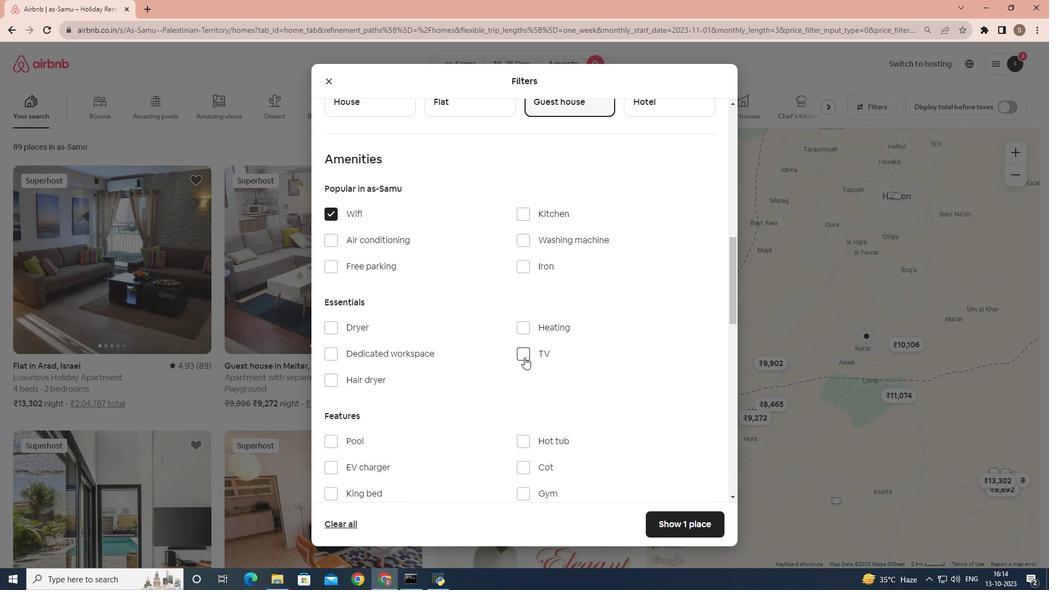 
Action: Mouse moved to (332, 261)
Screenshot: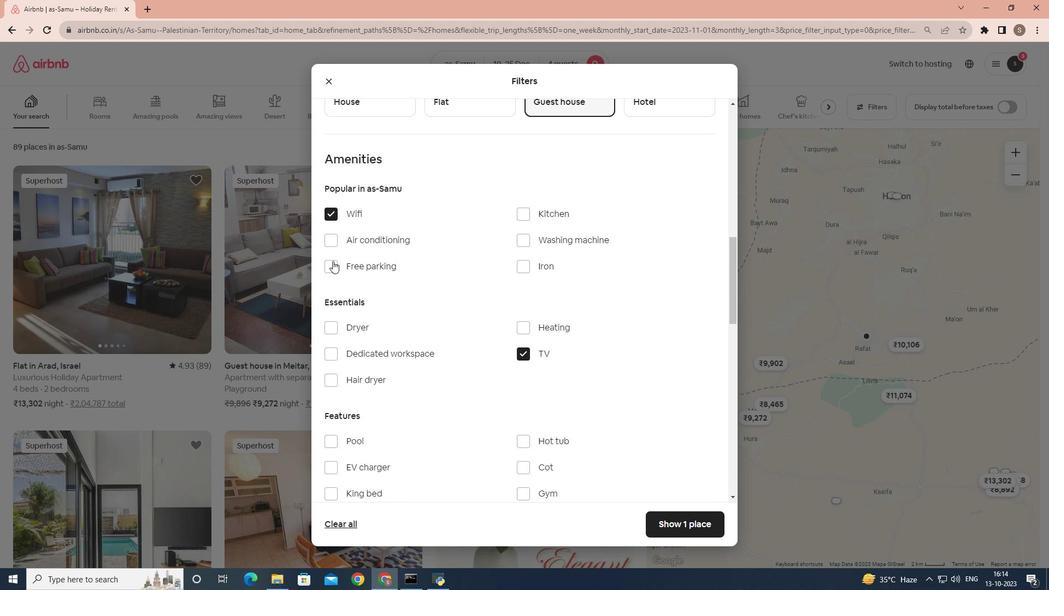 
Action: Mouse pressed left at (332, 261)
Screenshot: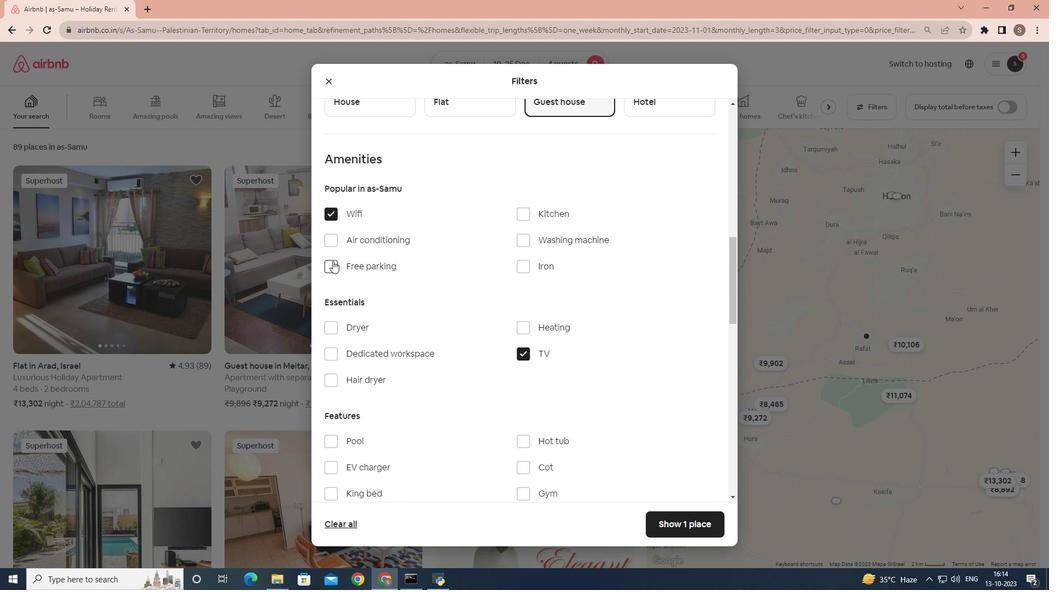 
Action: Mouse moved to (397, 275)
Screenshot: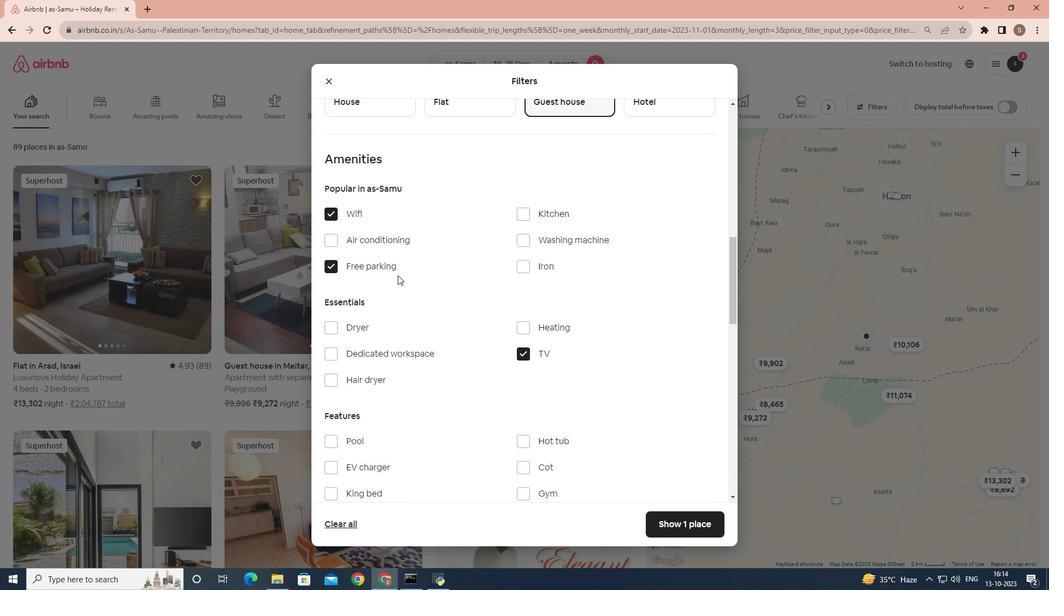 
Action: Mouse scrolled (397, 274) with delta (0, 0)
Screenshot: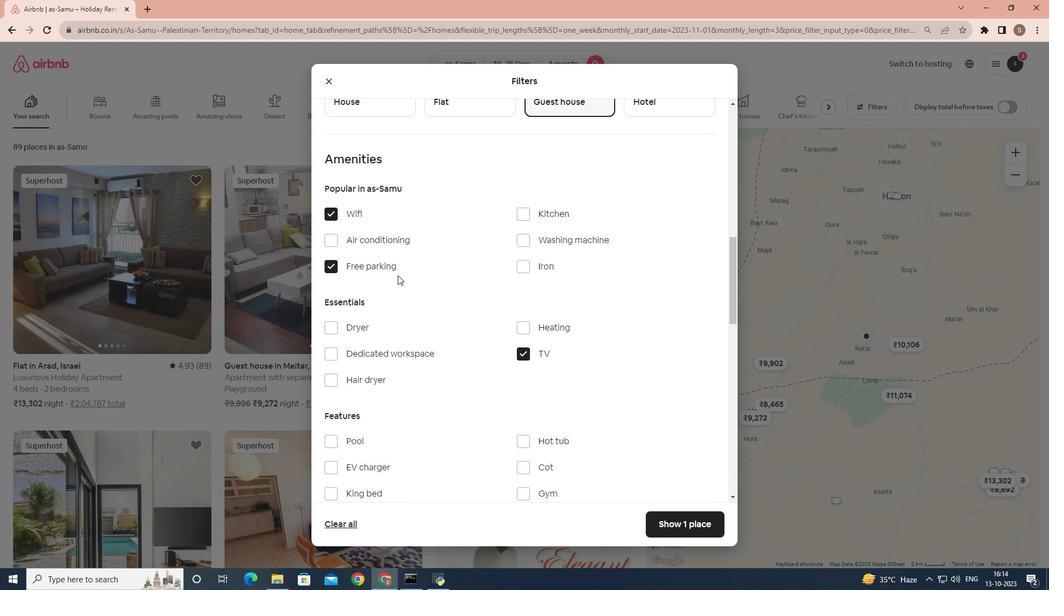 
Action: Mouse scrolled (397, 274) with delta (0, 0)
Screenshot: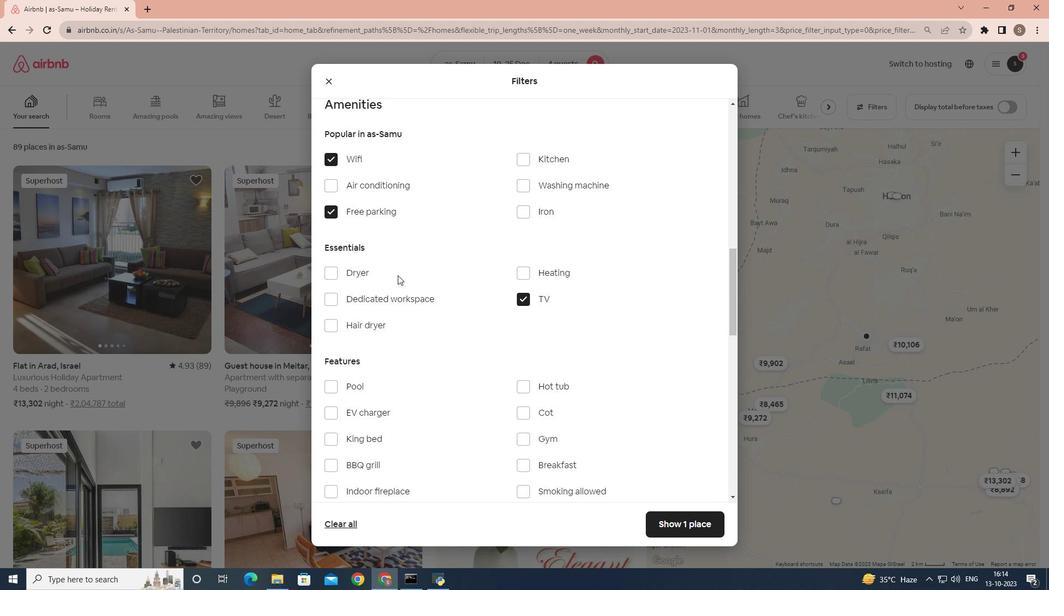 
Action: Mouse moved to (520, 380)
Screenshot: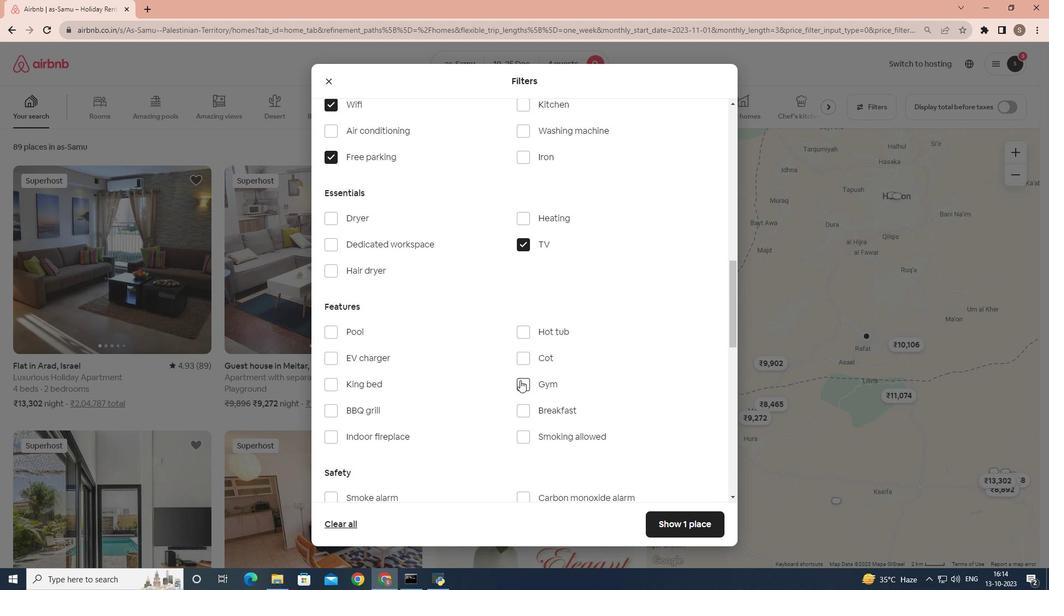 
Action: Mouse pressed left at (520, 380)
Screenshot: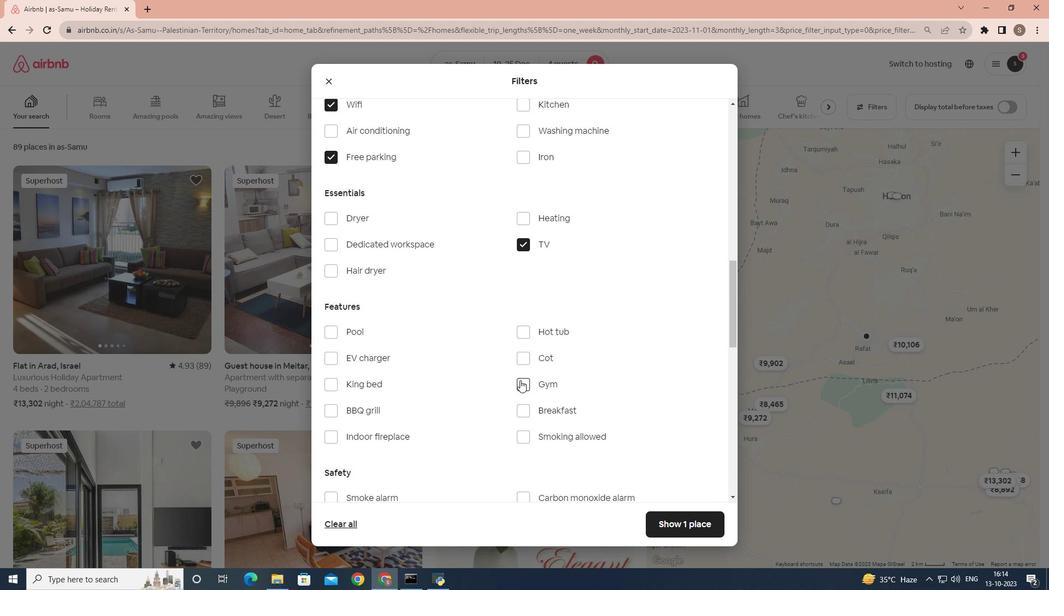 
Action: Mouse moved to (526, 410)
Screenshot: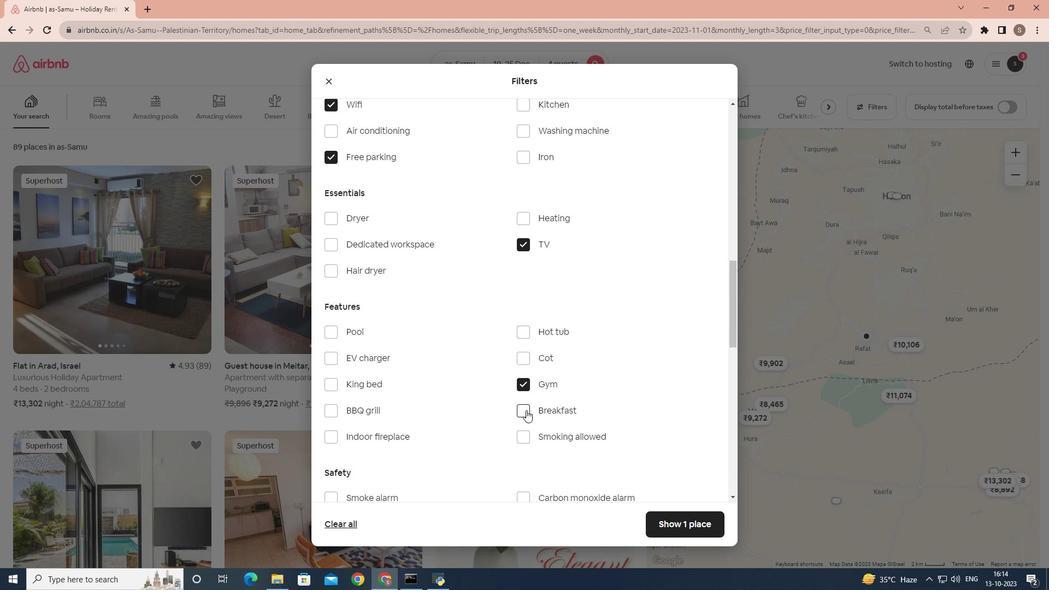 
Action: Mouse pressed left at (526, 410)
Screenshot: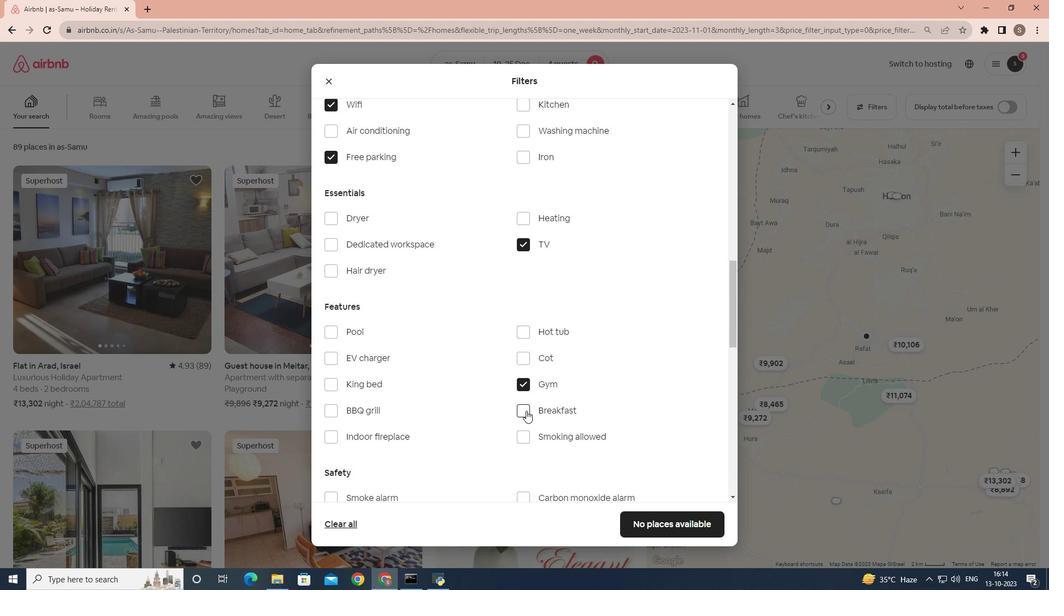 
